 Task: Look for space in Kameoka, Japan from 22nd June, 2023 to 30th June, 2023 for 2 adults in price range Rs.7000 to Rs.15000. Place can be entire place with 1  bedroom having 1 bed and 1 bathroom. Property type can be house, flat, guest house, hotel. Booking option can be shelf check-in. Required host language is English.
Action: Mouse moved to (500, 117)
Screenshot: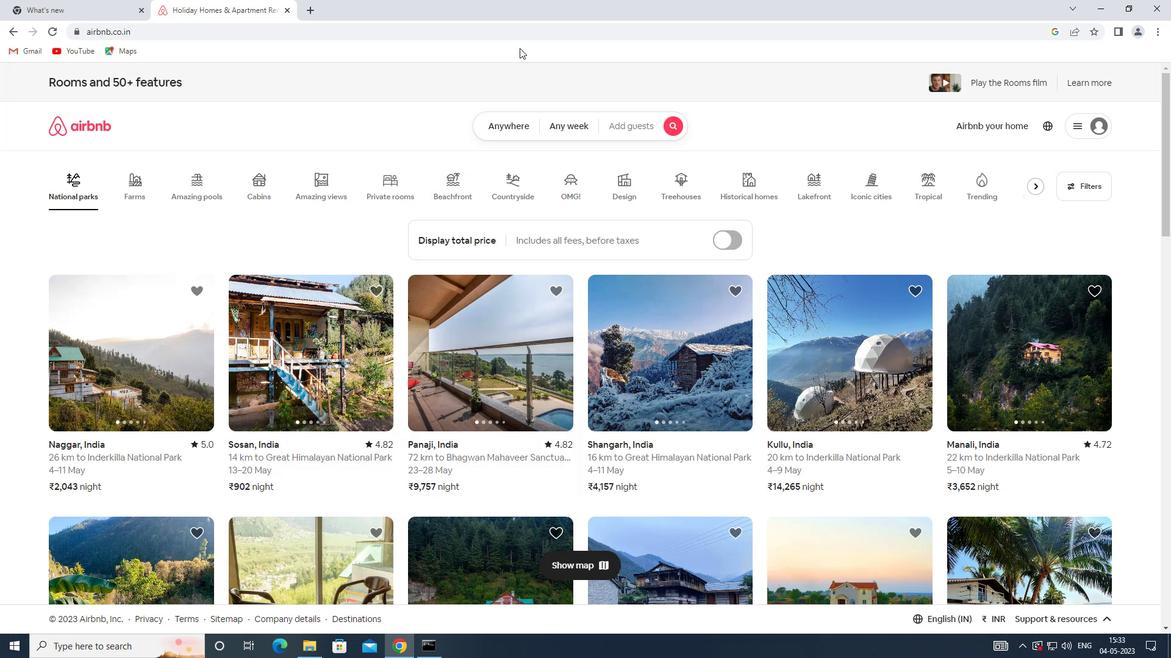 
Action: Mouse pressed left at (500, 117)
Screenshot: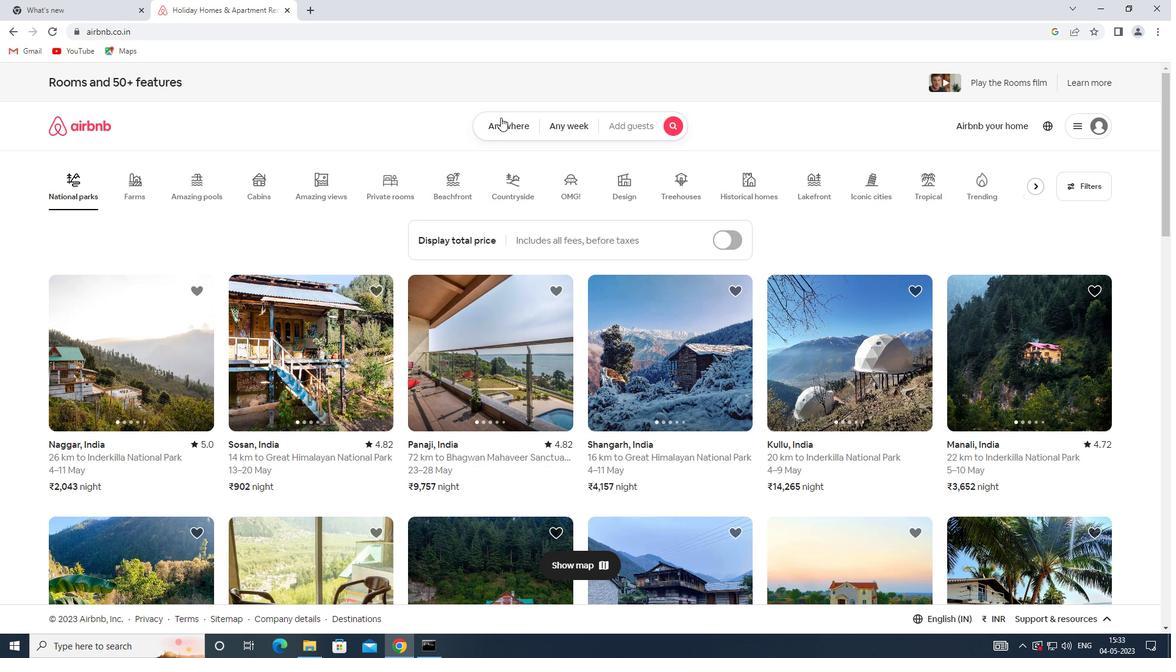 
Action: Mouse moved to (399, 176)
Screenshot: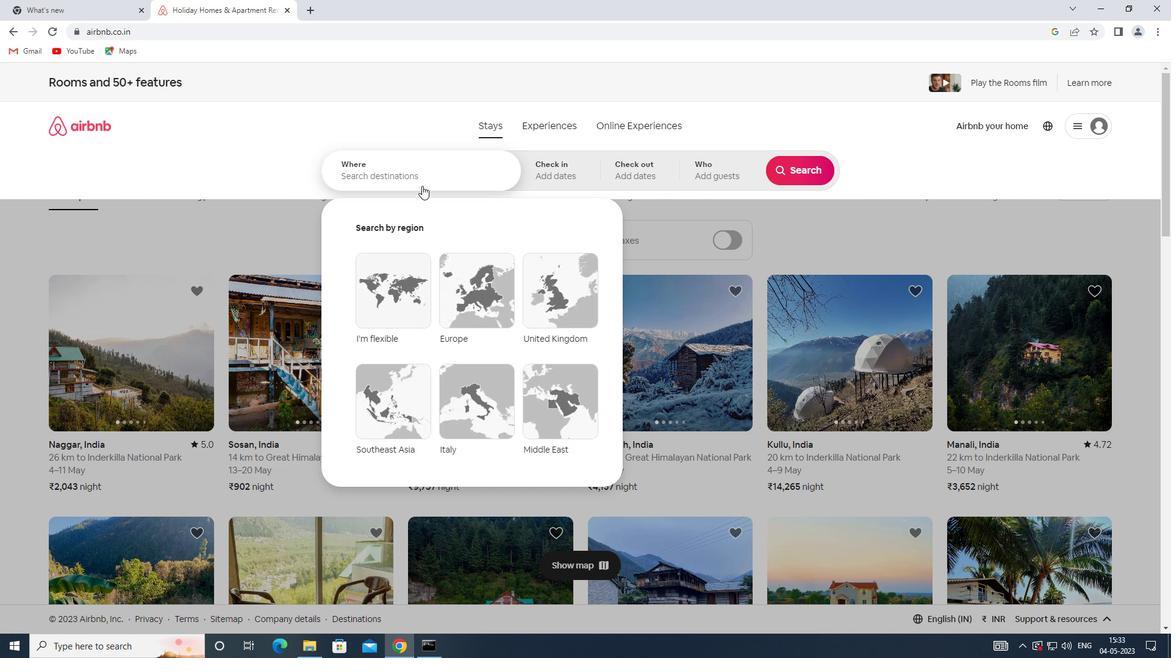 
Action: Mouse pressed left at (399, 176)
Screenshot: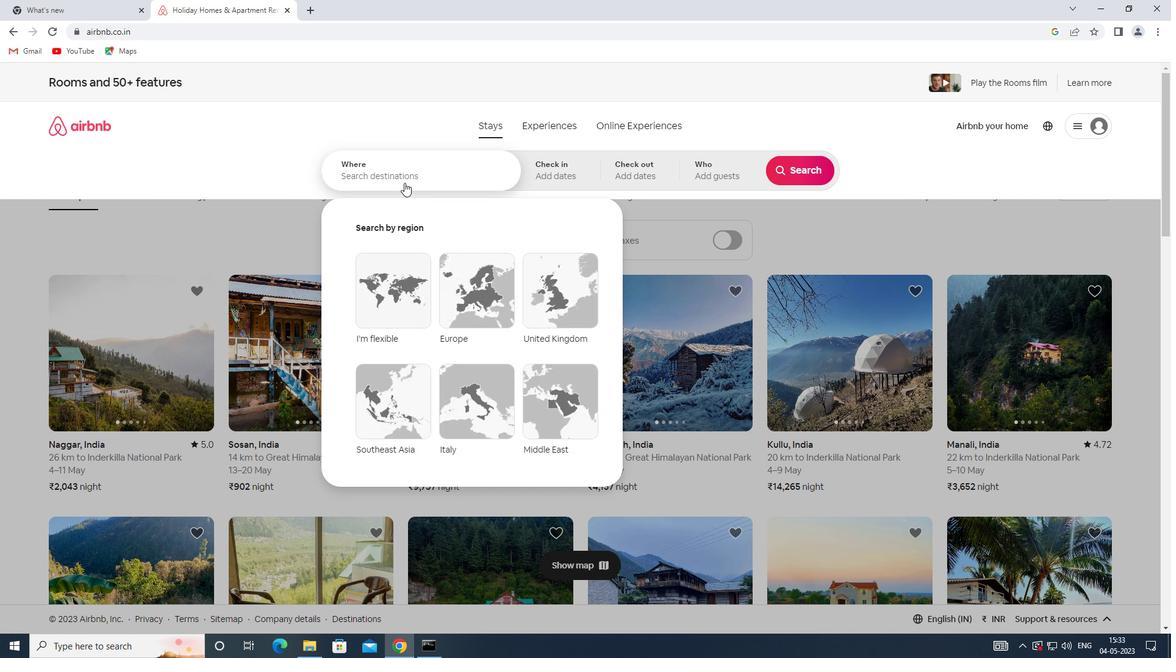 
Action: Key pressed <Key.shift>KAMEOKA,<Key.shift><Key.shift><Key.shift><Key.shift><Key.shift><Key.shift>JAPAN
Screenshot: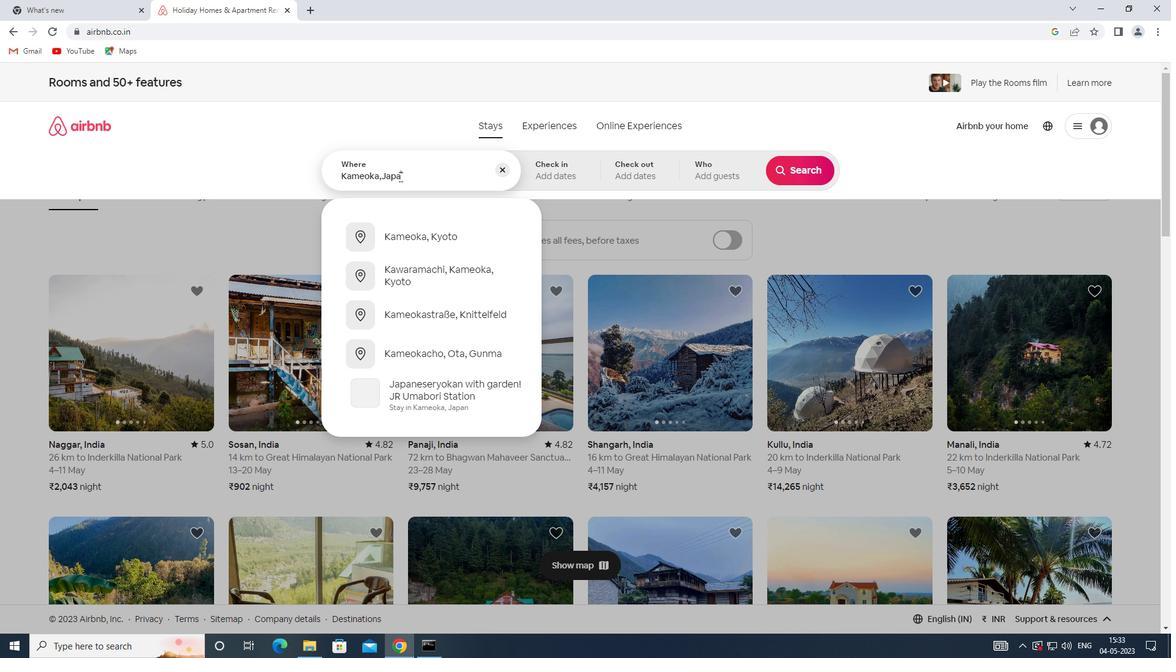 
Action: Mouse moved to (561, 186)
Screenshot: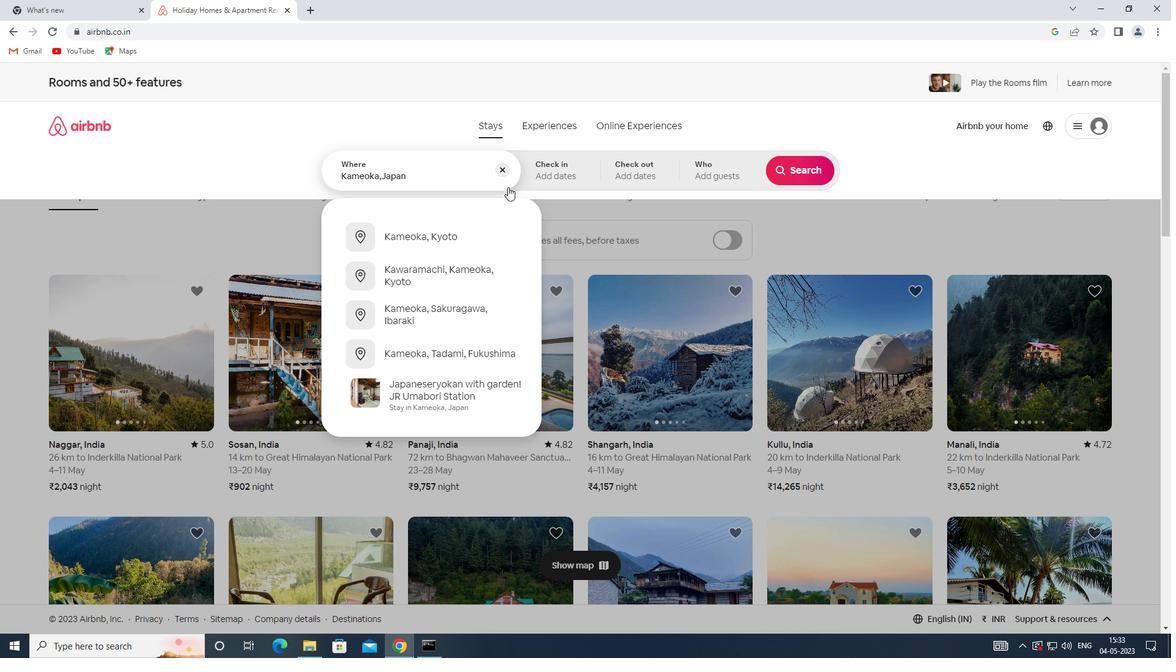 
Action: Mouse pressed left at (561, 186)
Screenshot: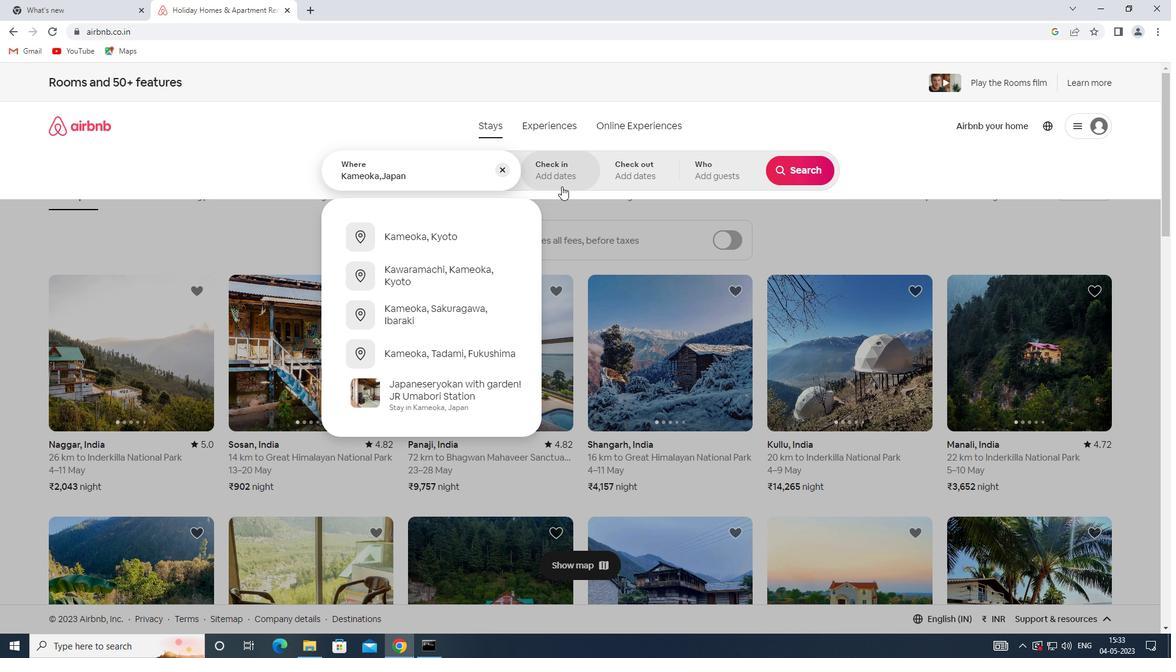 
Action: Mouse moved to (730, 403)
Screenshot: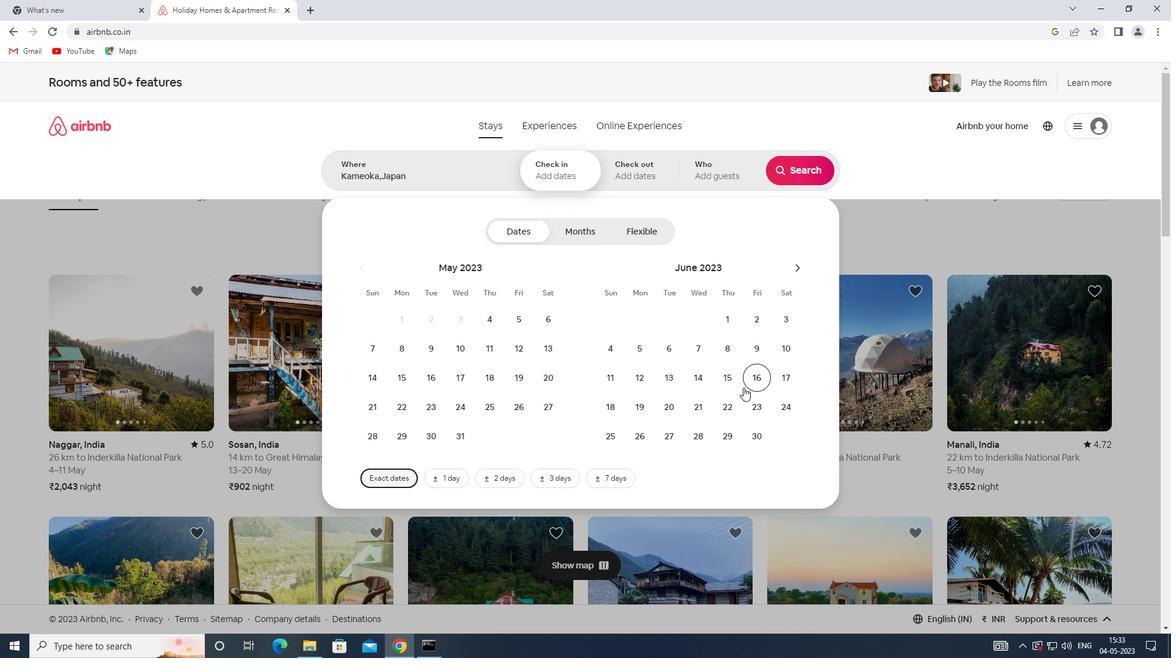 
Action: Mouse pressed left at (730, 403)
Screenshot: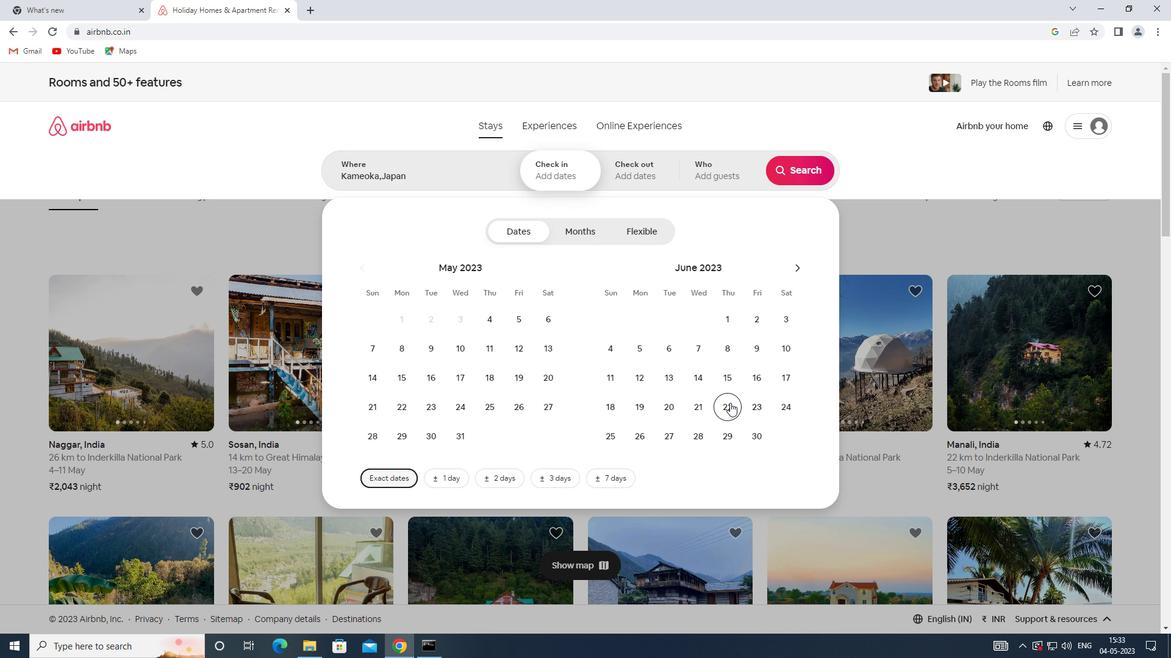 
Action: Mouse moved to (763, 433)
Screenshot: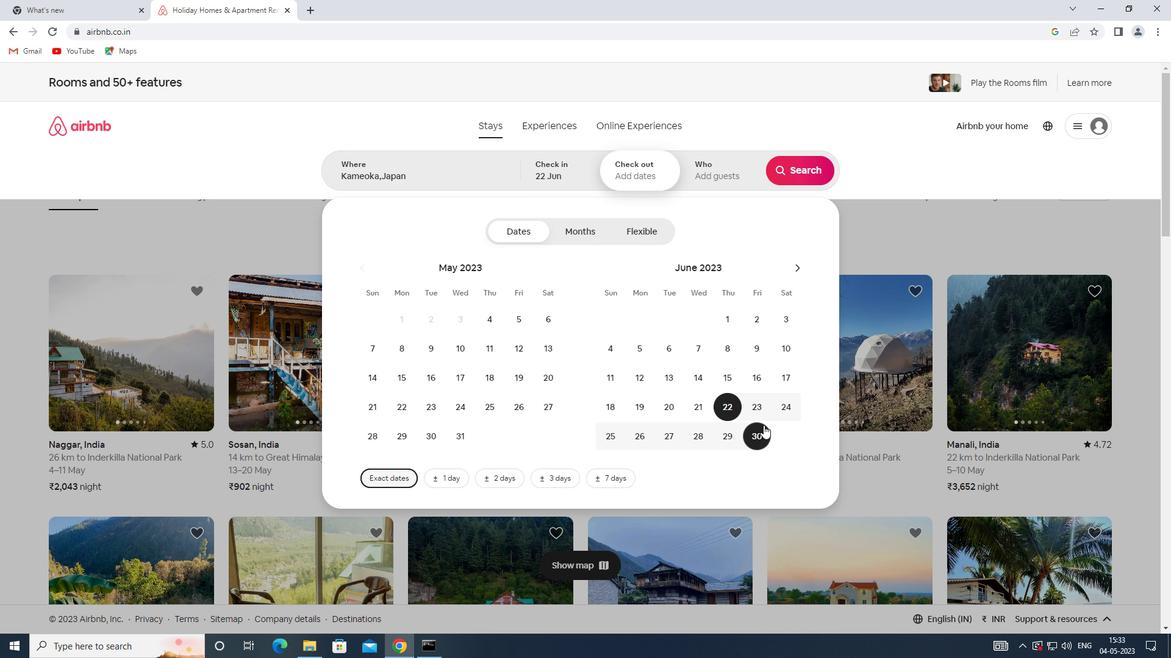 
Action: Mouse pressed left at (763, 433)
Screenshot: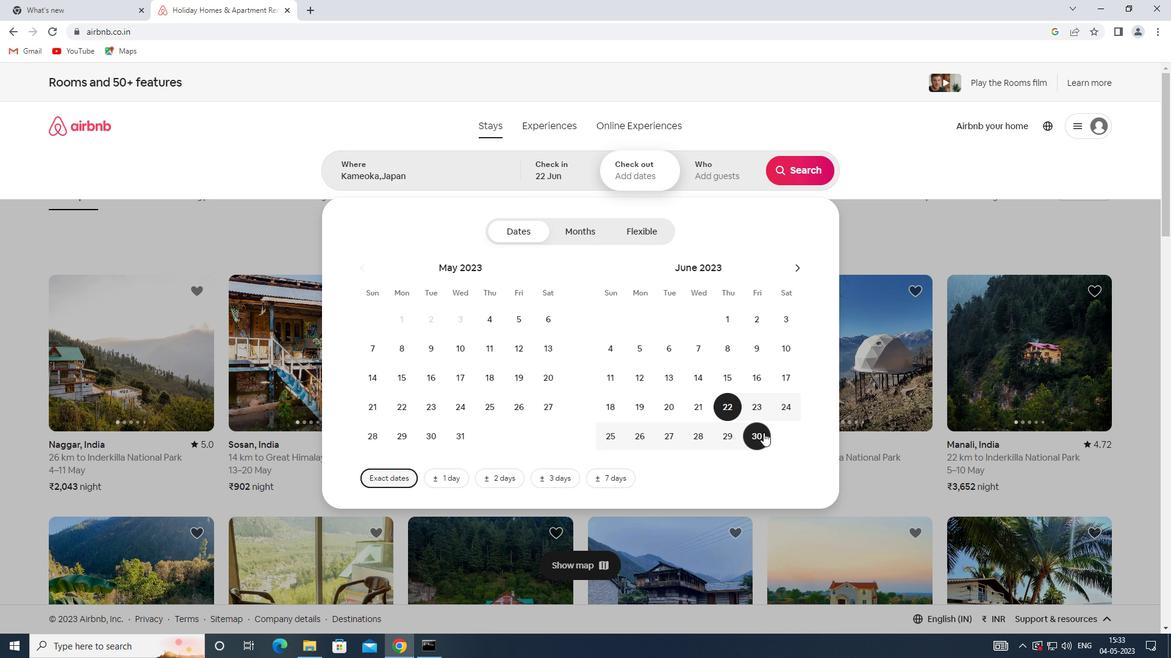 
Action: Mouse moved to (704, 160)
Screenshot: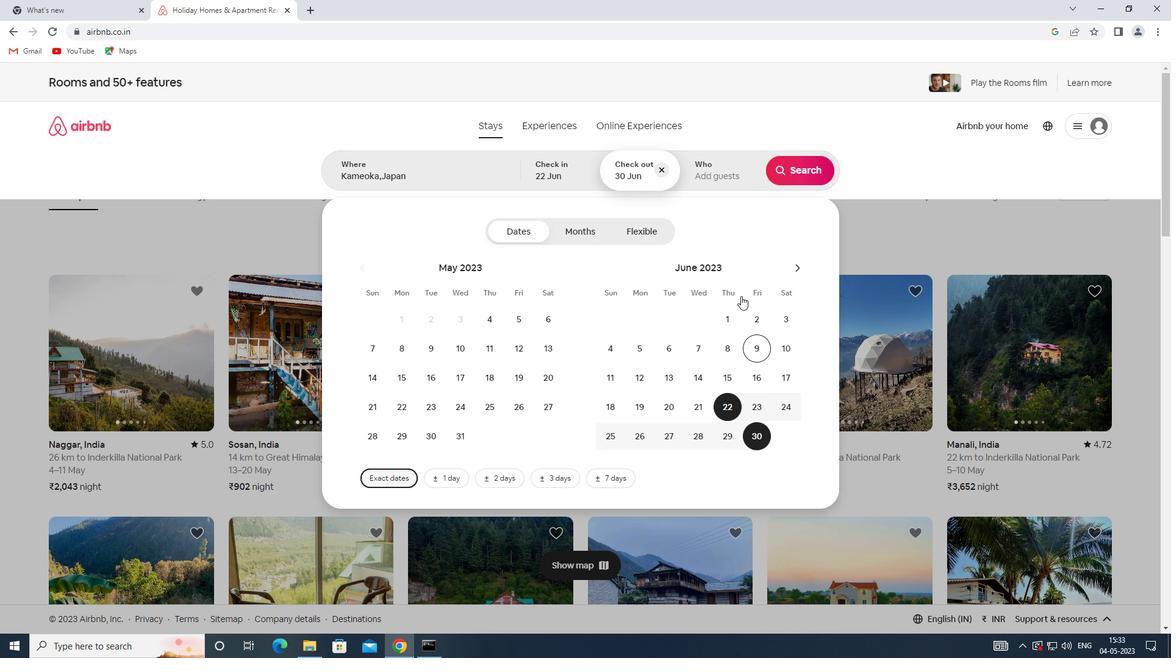 
Action: Mouse pressed left at (704, 160)
Screenshot: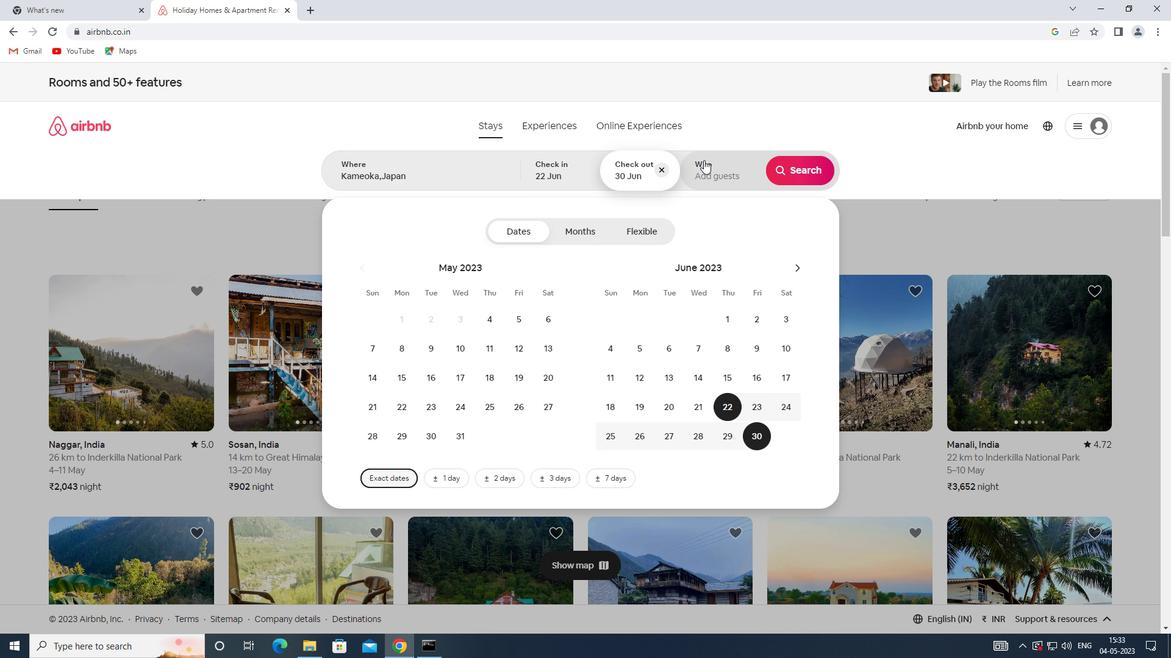 
Action: Mouse moved to (804, 243)
Screenshot: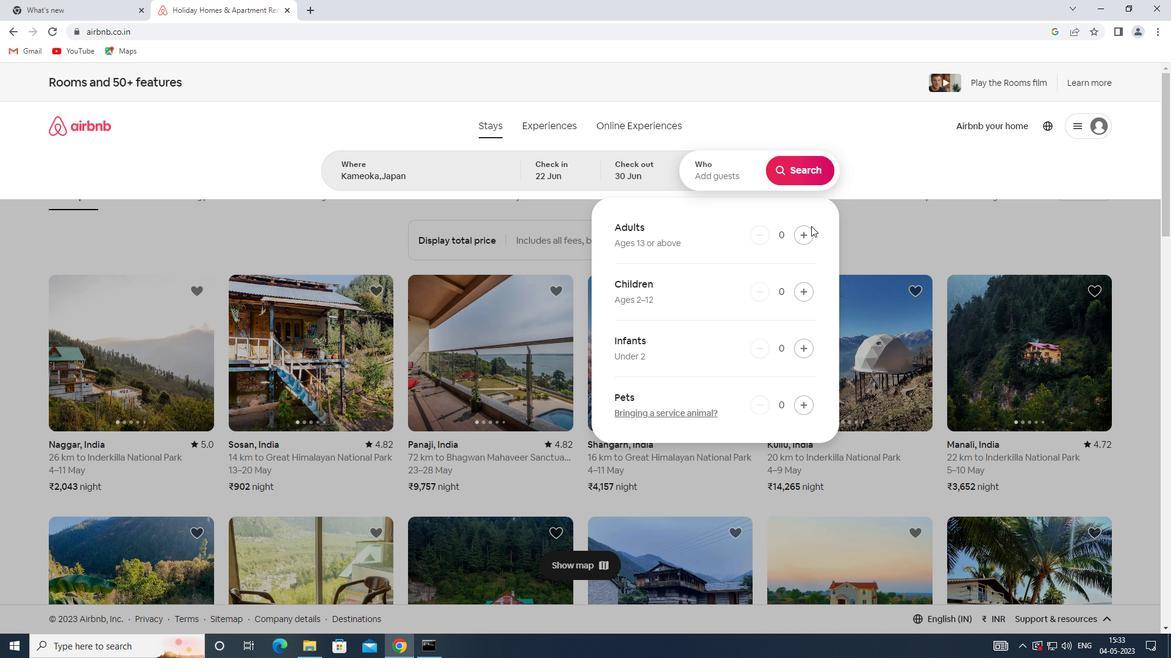 
Action: Mouse pressed left at (804, 243)
Screenshot: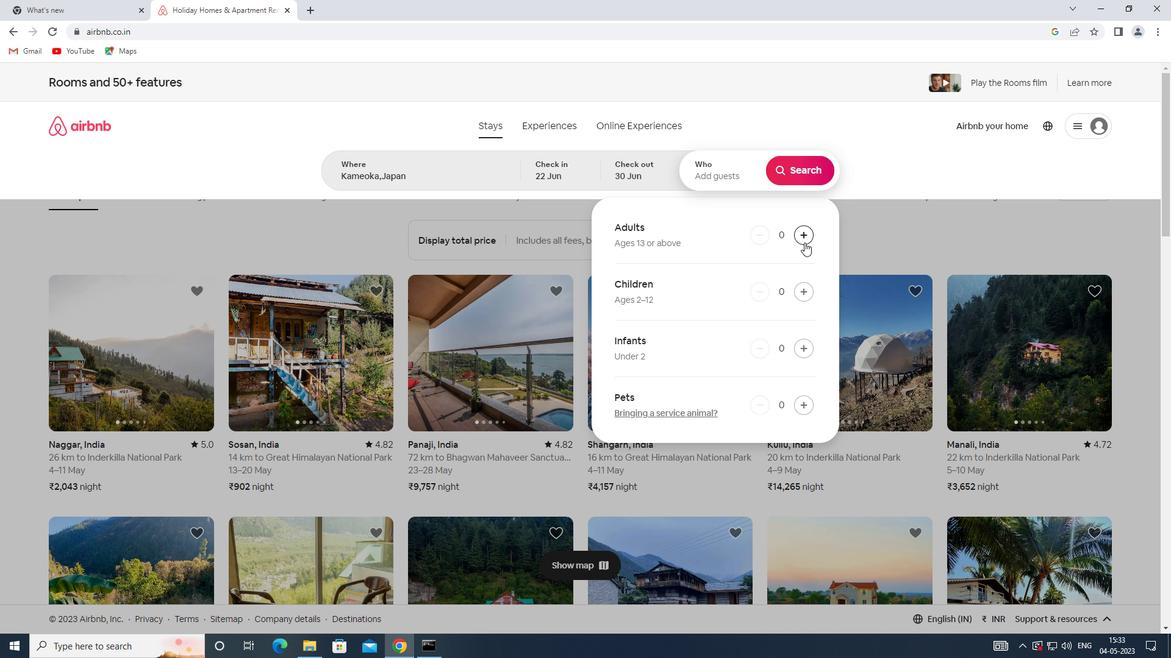 
Action: Mouse pressed left at (804, 243)
Screenshot: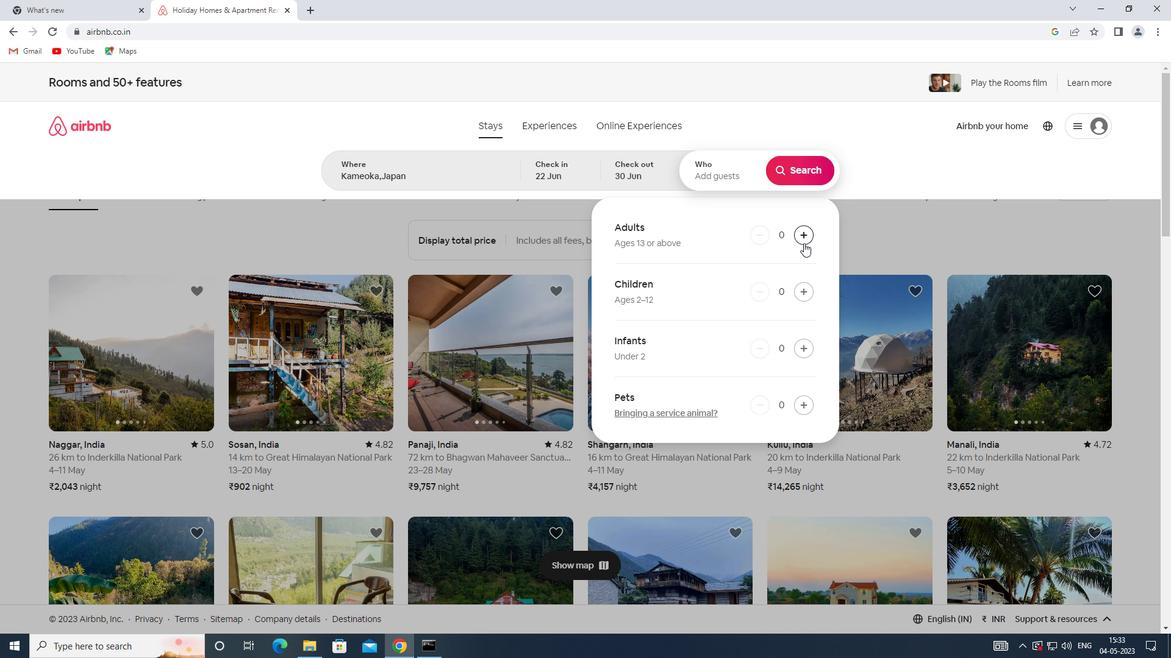 
Action: Mouse moved to (795, 167)
Screenshot: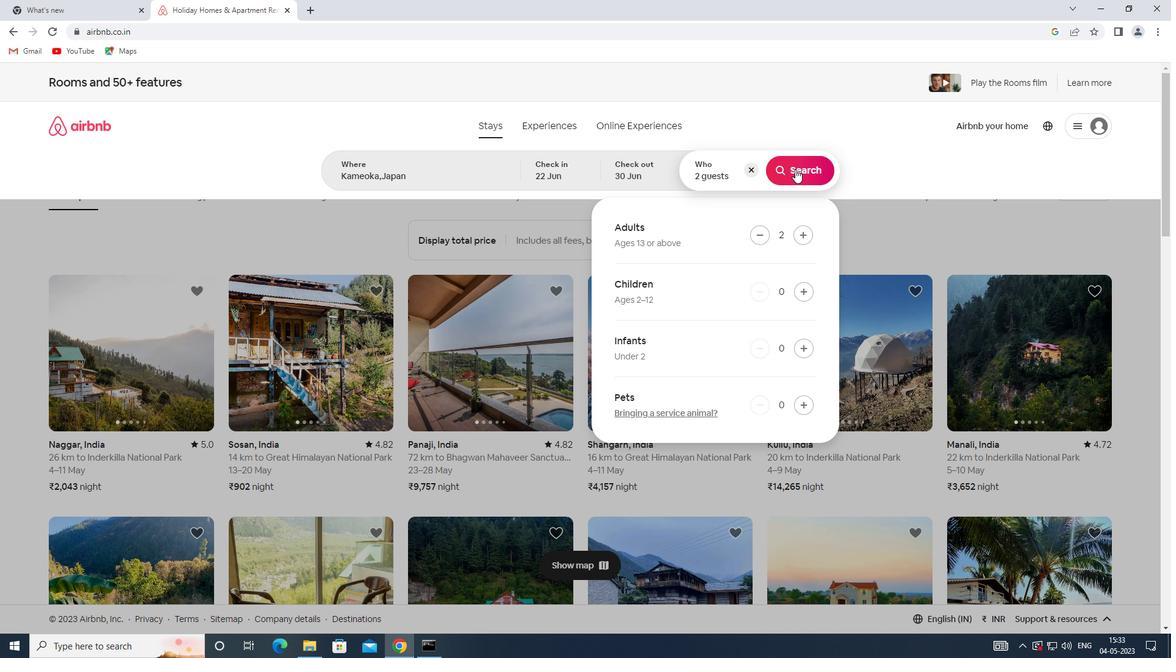 
Action: Mouse pressed left at (795, 167)
Screenshot: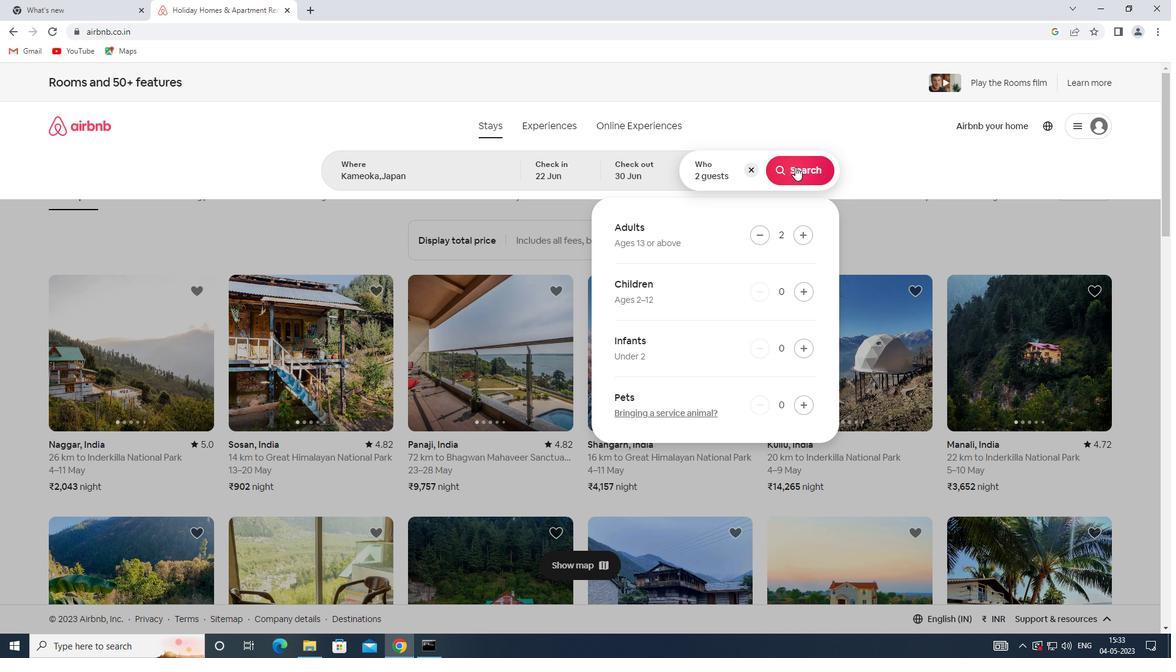
Action: Mouse moved to (1104, 136)
Screenshot: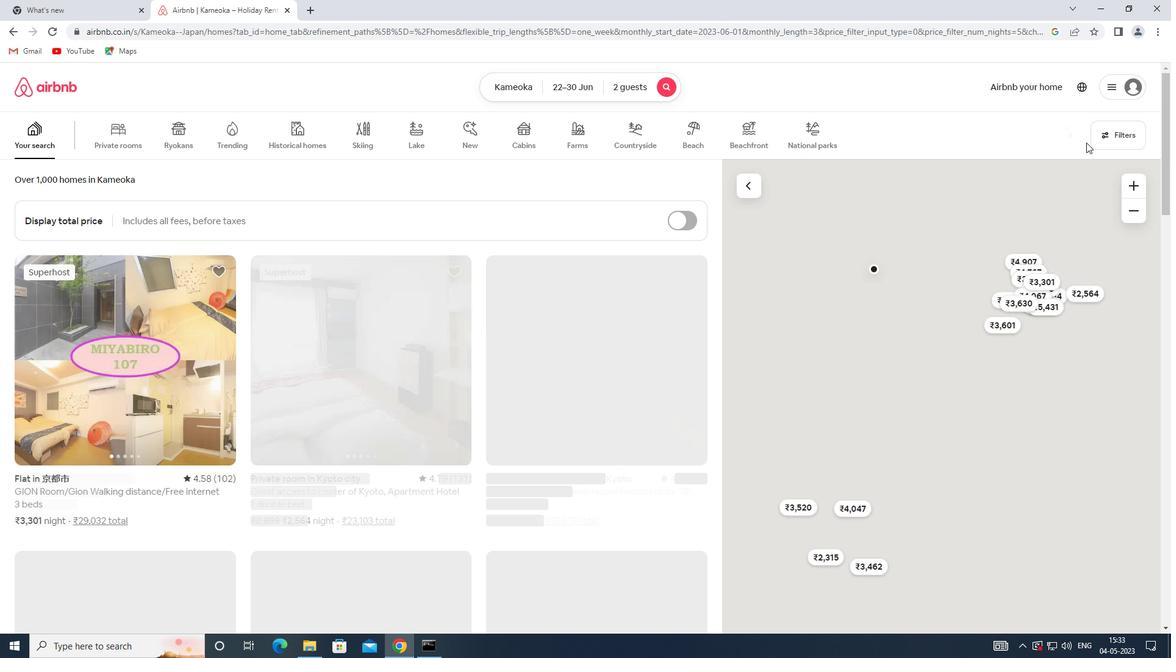 
Action: Mouse pressed left at (1104, 136)
Screenshot: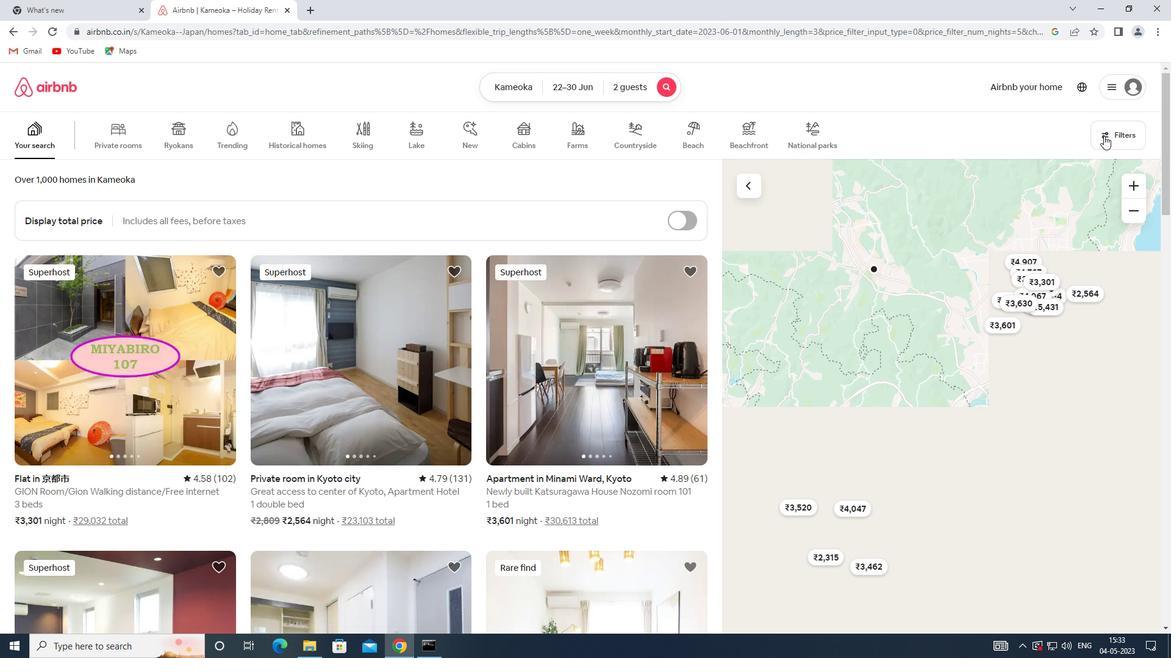 
Action: Mouse moved to (425, 291)
Screenshot: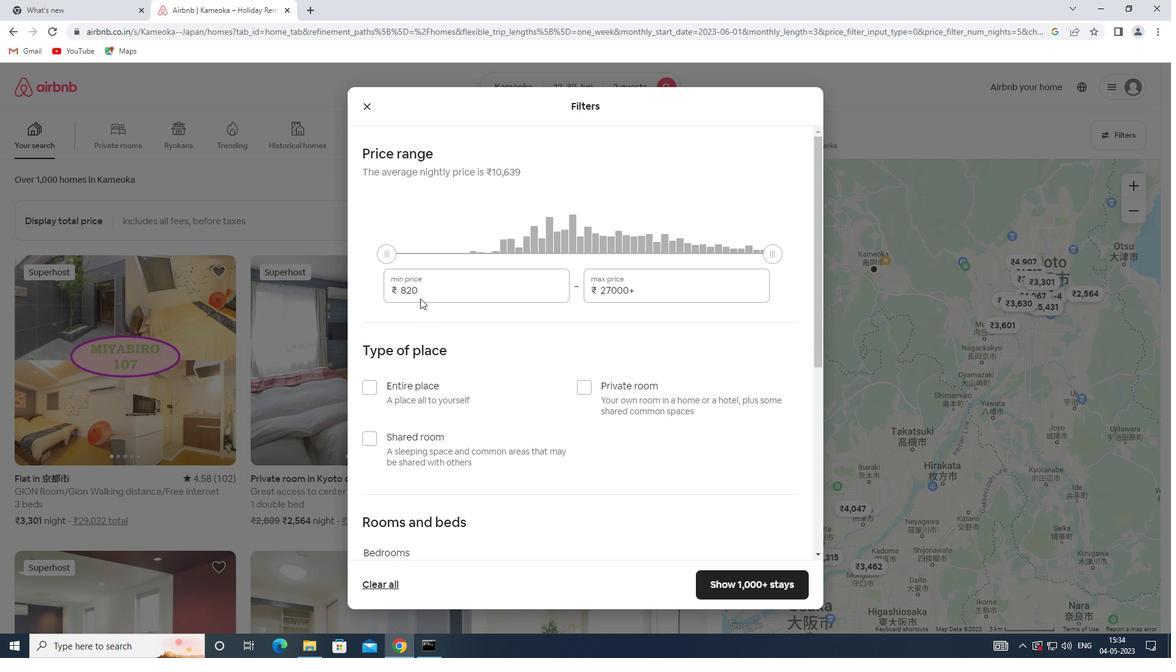 
Action: Mouse pressed left at (425, 291)
Screenshot: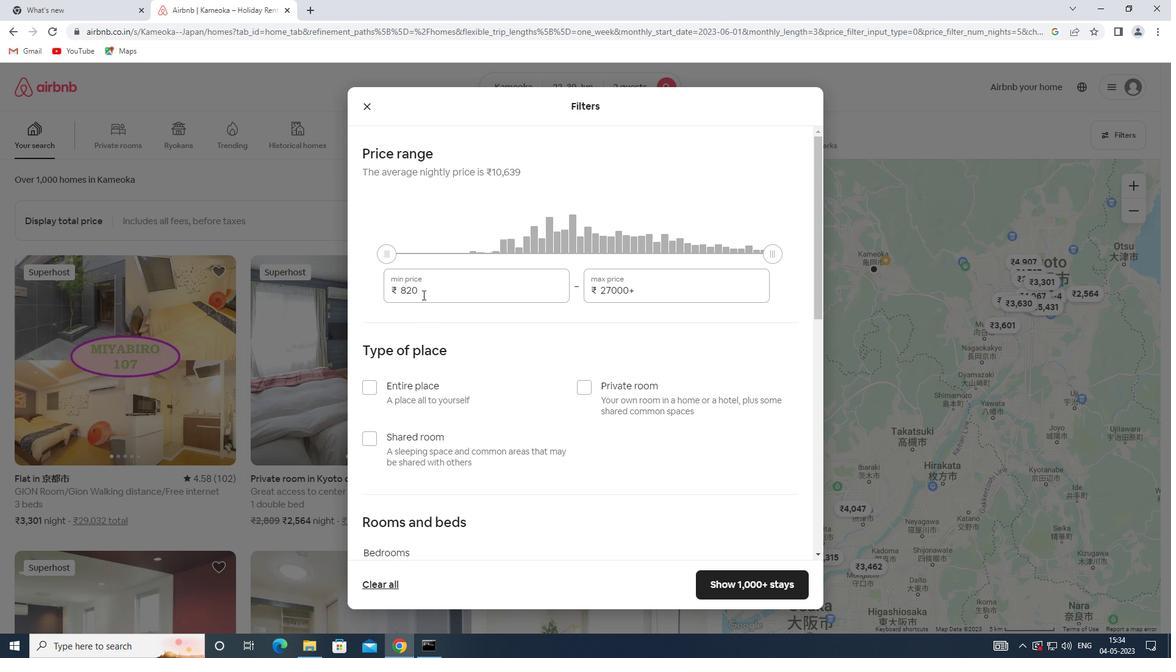 
Action: Mouse moved to (387, 290)
Screenshot: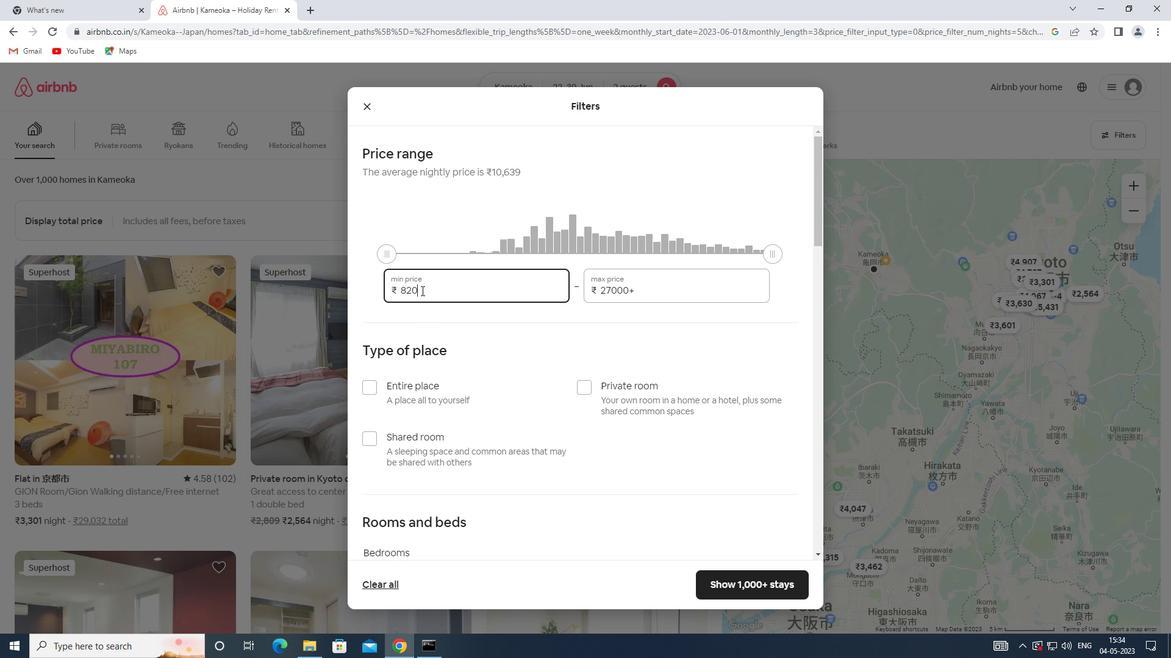 
Action: Key pressed 7000
Screenshot: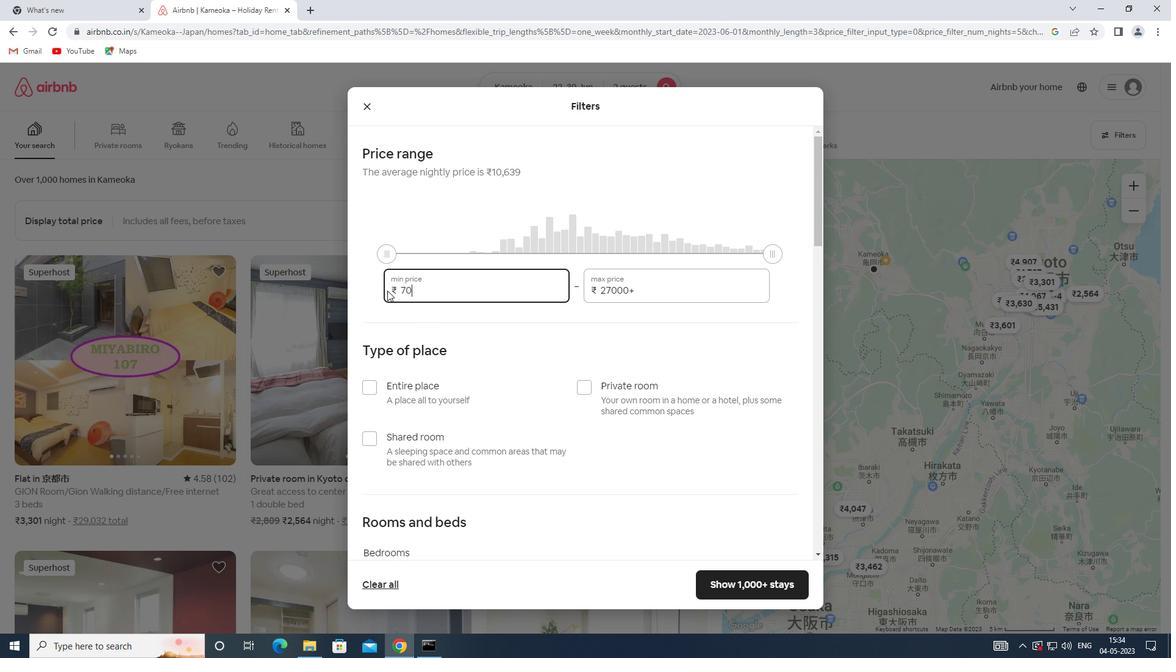 
Action: Mouse moved to (653, 292)
Screenshot: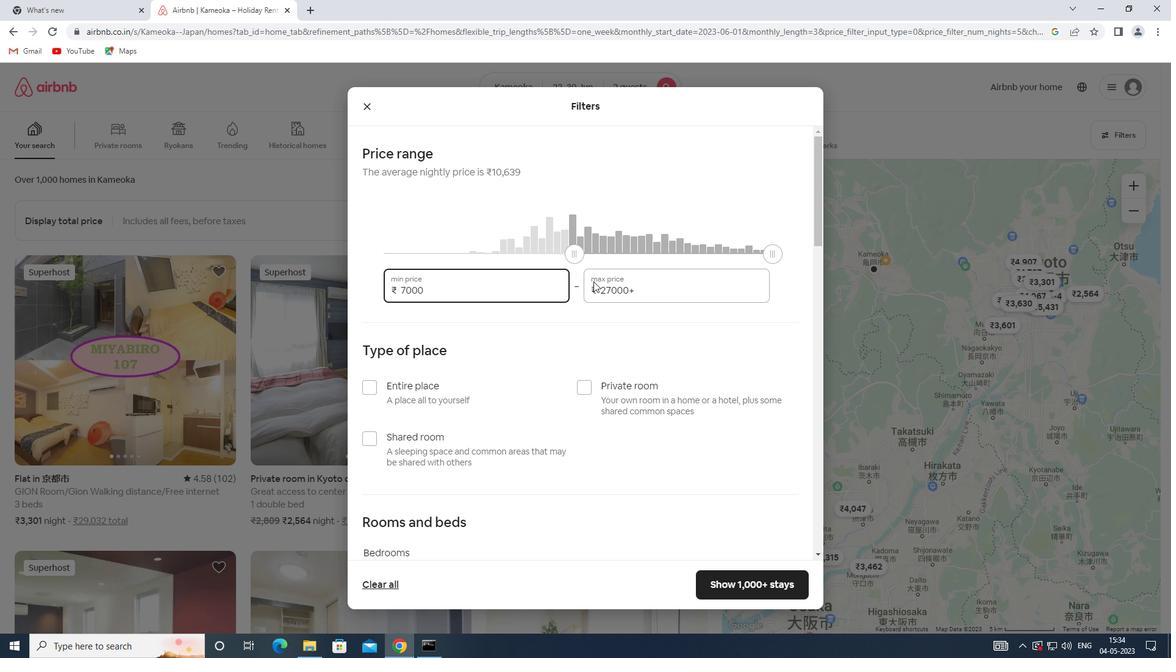 
Action: Mouse pressed left at (653, 292)
Screenshot: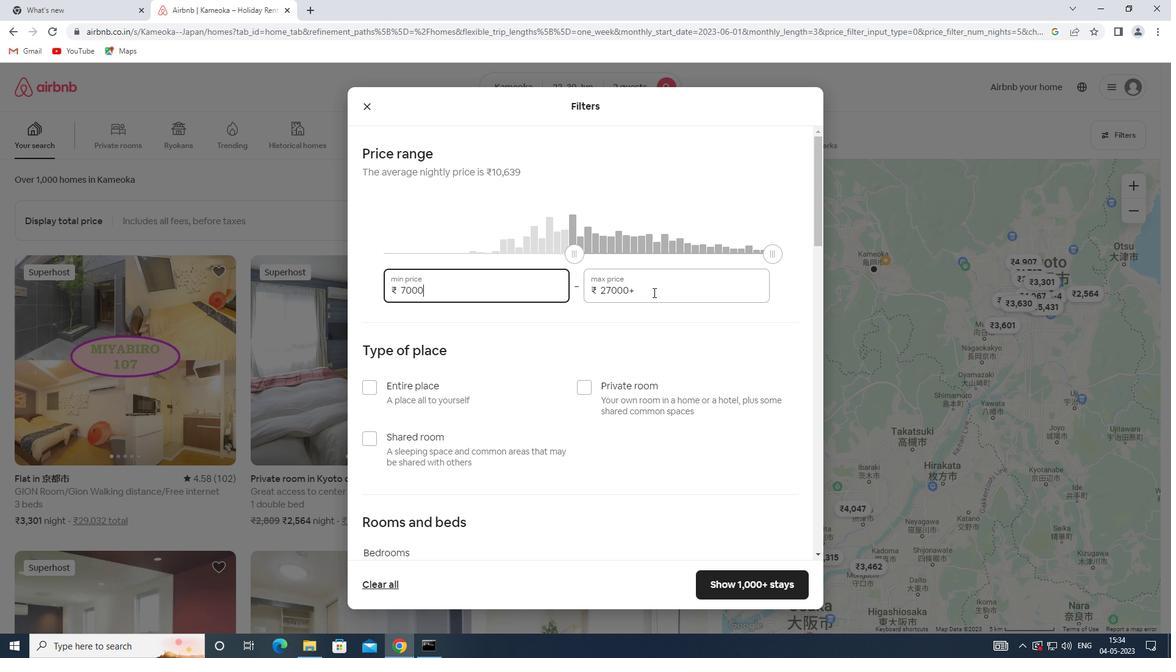 
Action: Mouse moved to (538, 296)
Screenshot: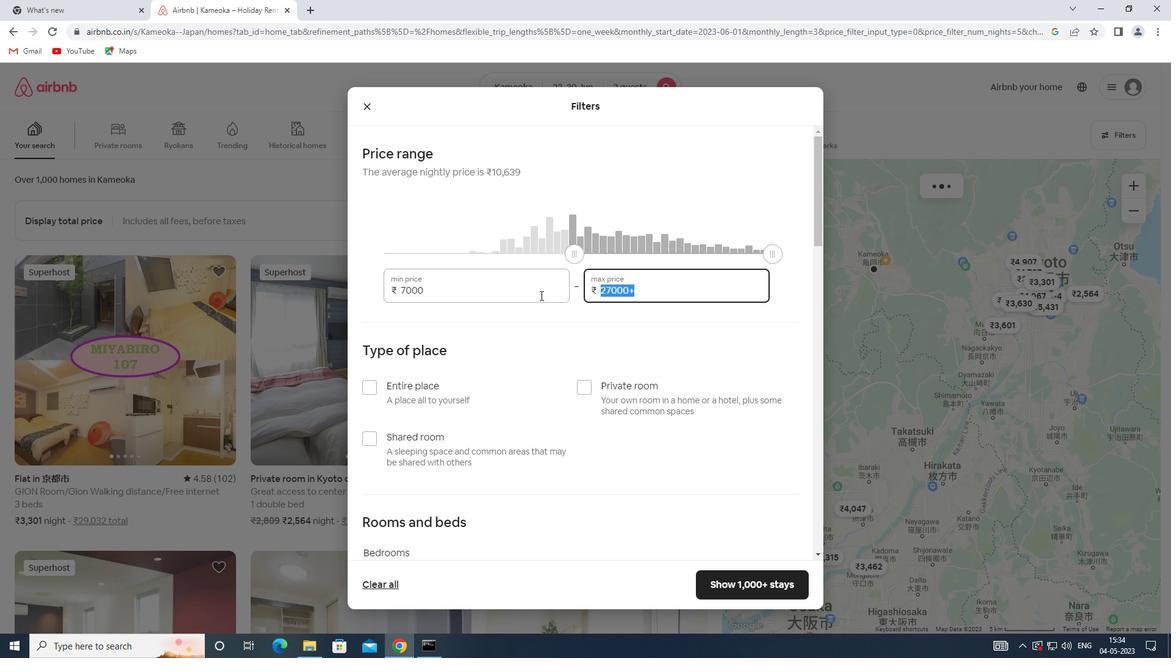 
Action: Key pressed 15000
Screenshot: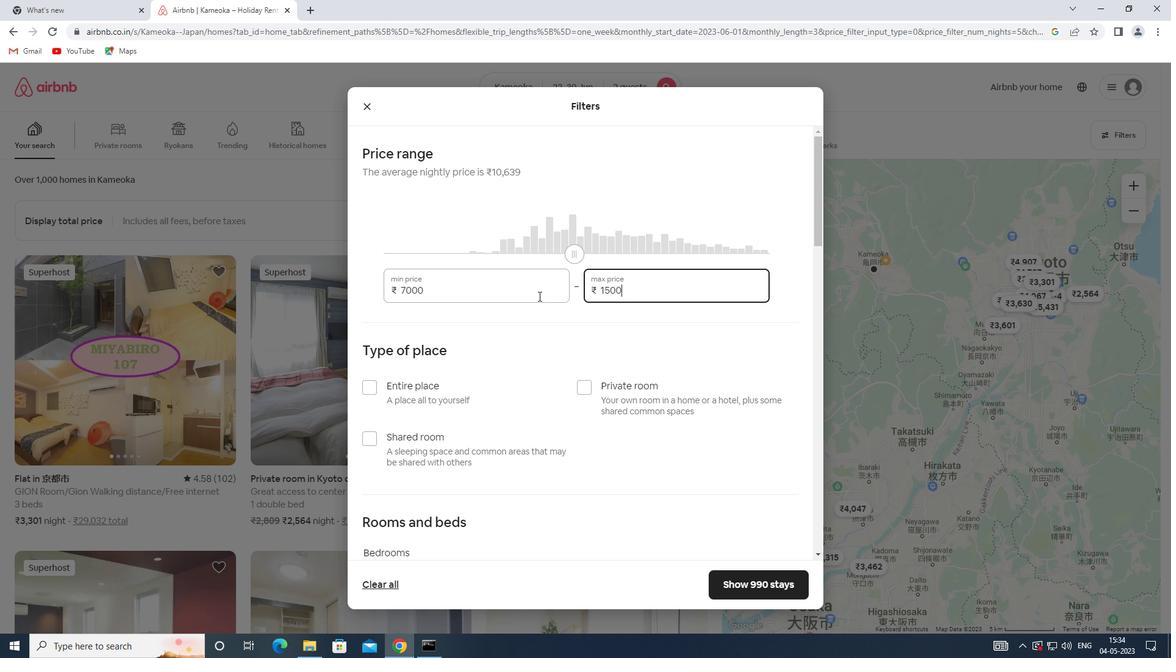 
Action: Mouse moved to (543, 305)
Screenshot: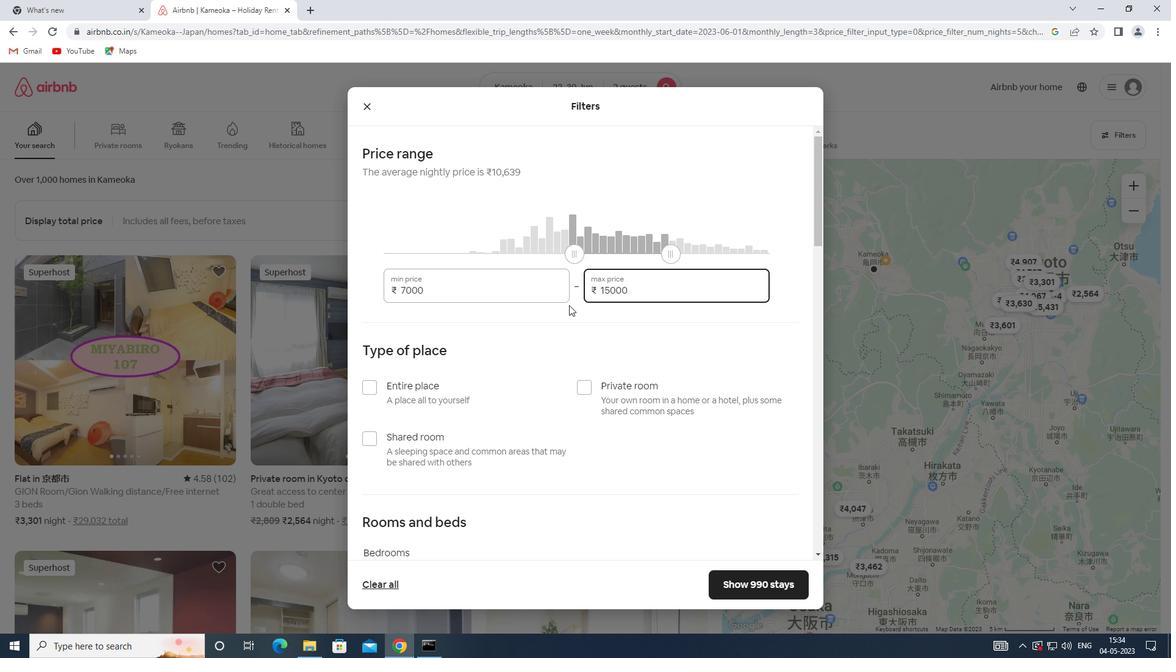 
Action: Mouse scrolled (543, 305) with delta (0, 0)
Screenshot: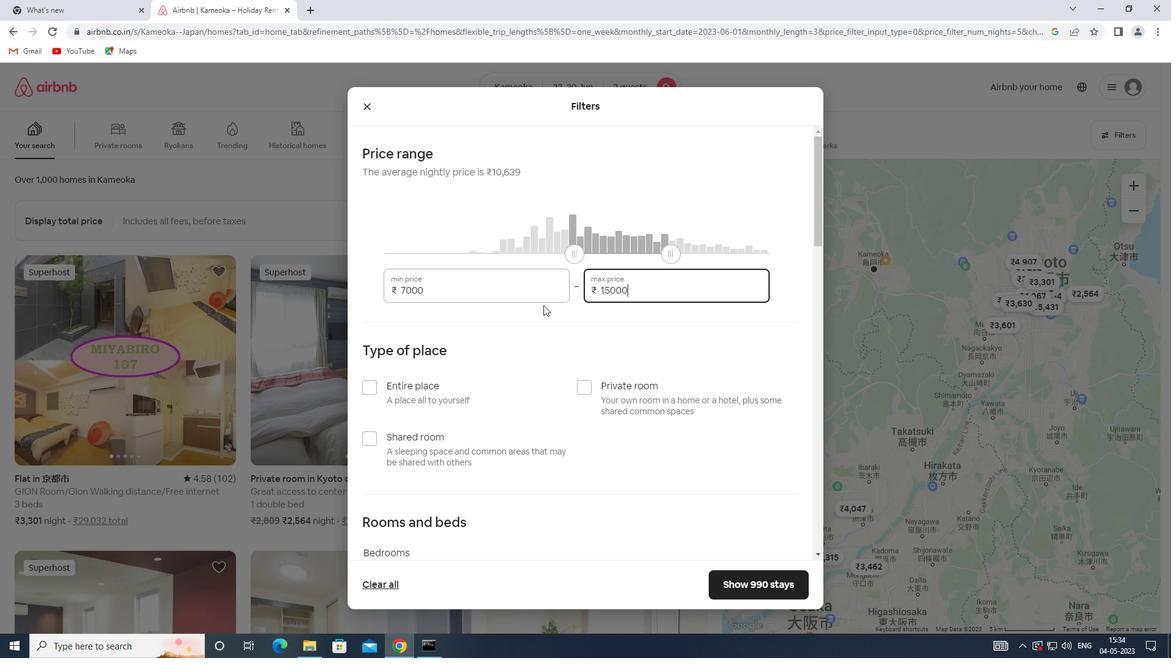 
Action: Mouse scrolled (543, 305) with delta (0, 0)
Screenshot: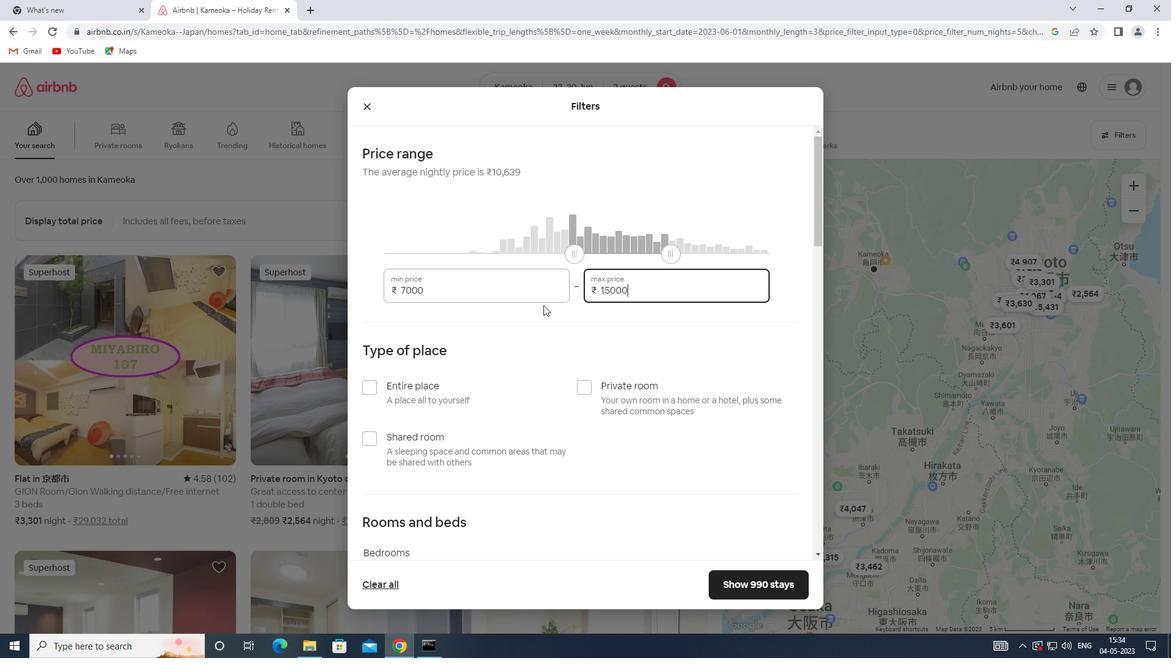 
Action: Mouse moved to (393, 266)
Screenshot: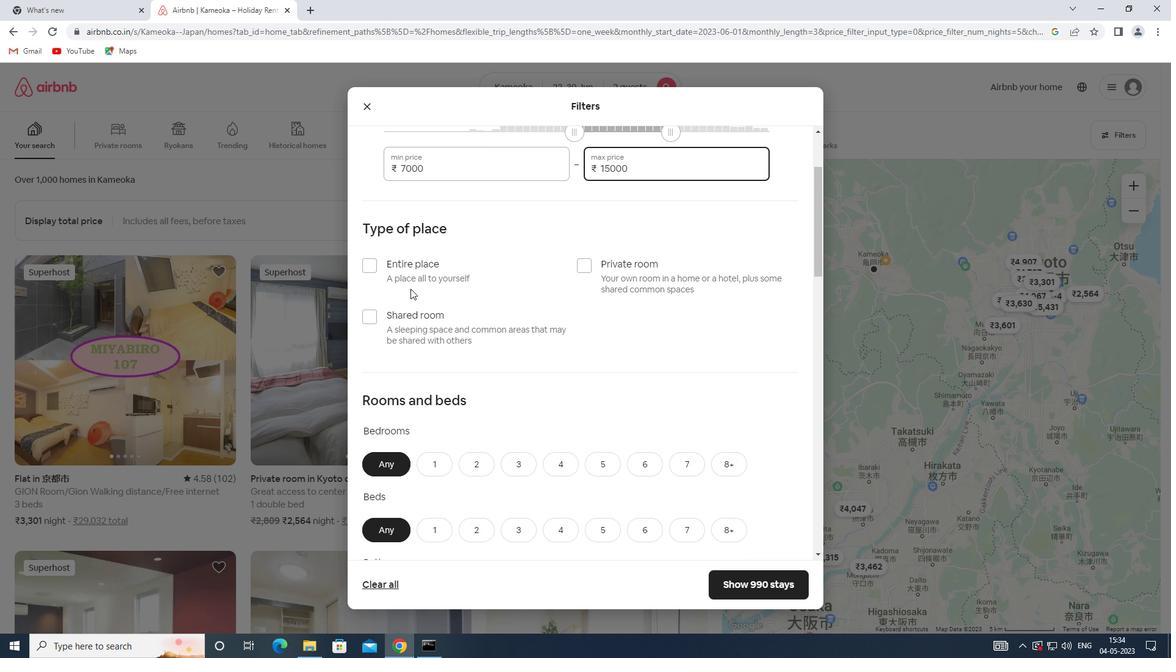 
Action: Mouse pressed left at (393, 266)
Screenshot: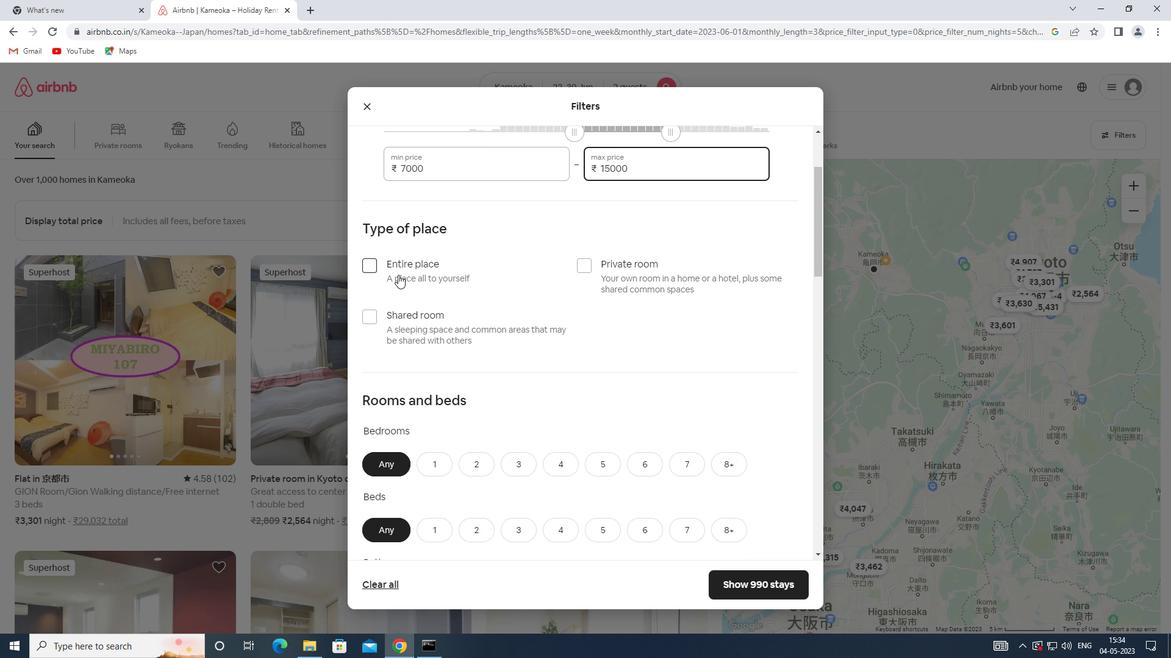 
Action: Mouse scrolled (393, 265) with delta (0, 0)
Screenshot: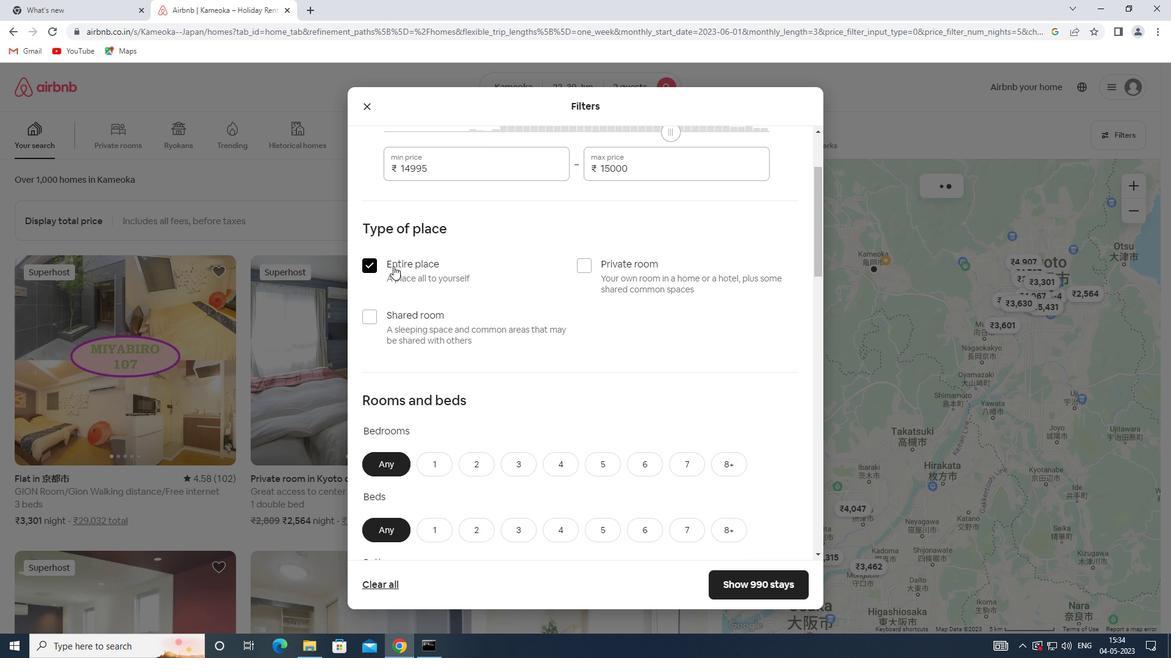 
Action: Mouse scrolled (393, 265) with delta (0, 0)
Screenshot: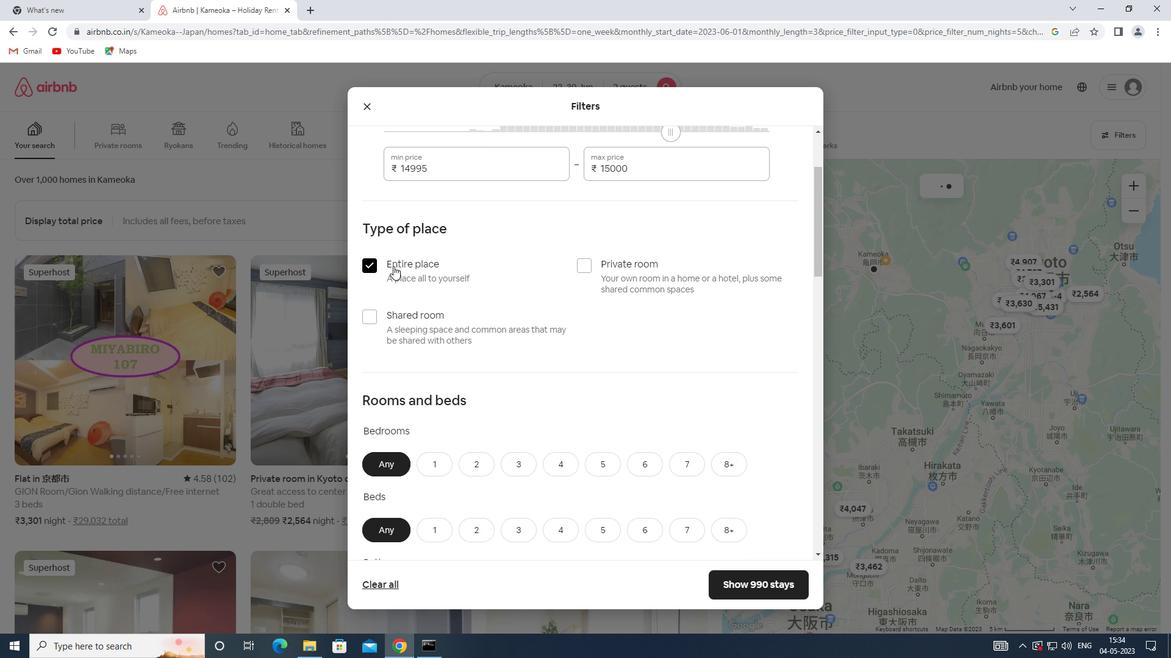 
Action: Mouse scrolled (393, 265) with delta (0, 0)
Screenshot: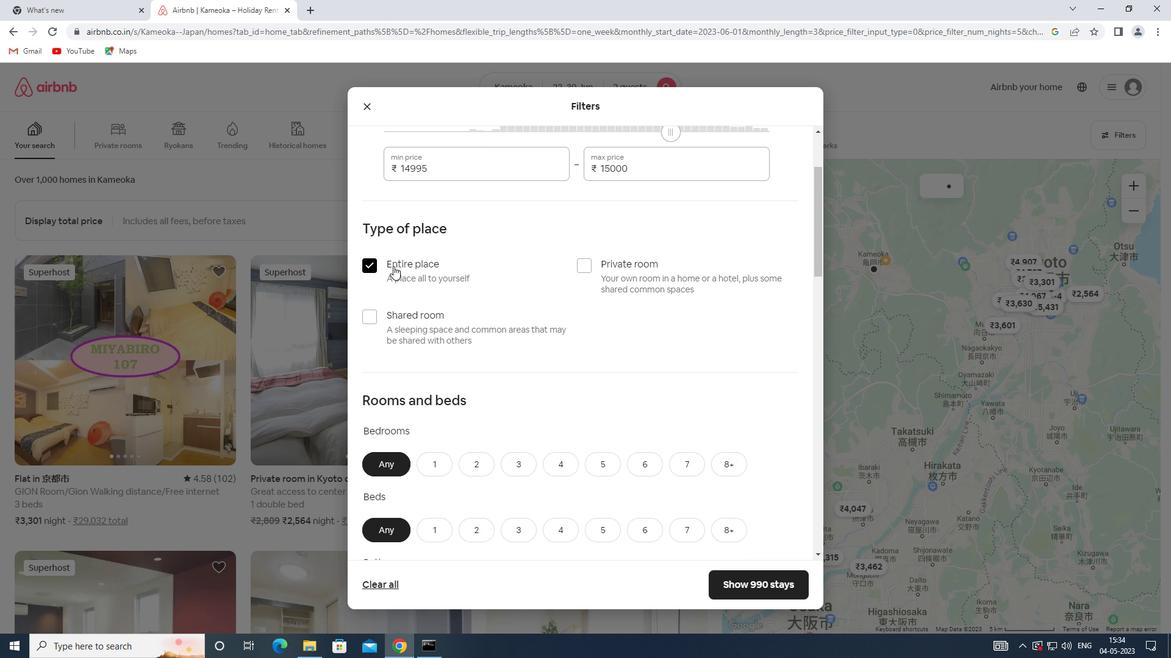 
Action: Mouse moved to (431, 276)
Screenshot: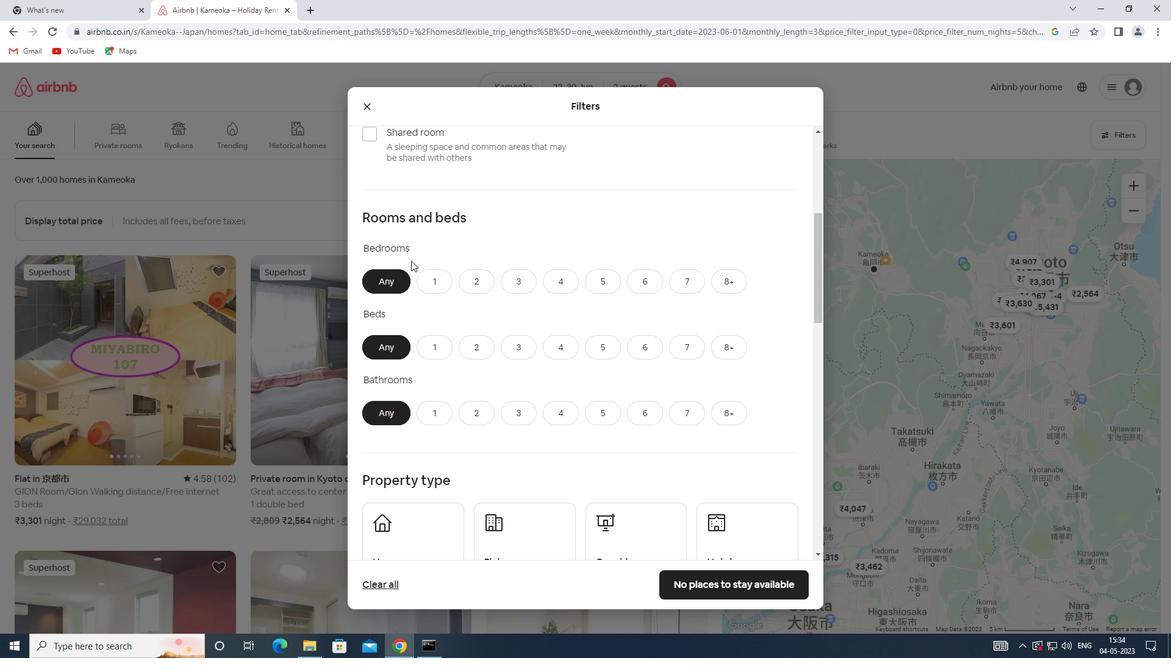 
Action: Mouse pressed left at (431, 276)
Screenshot: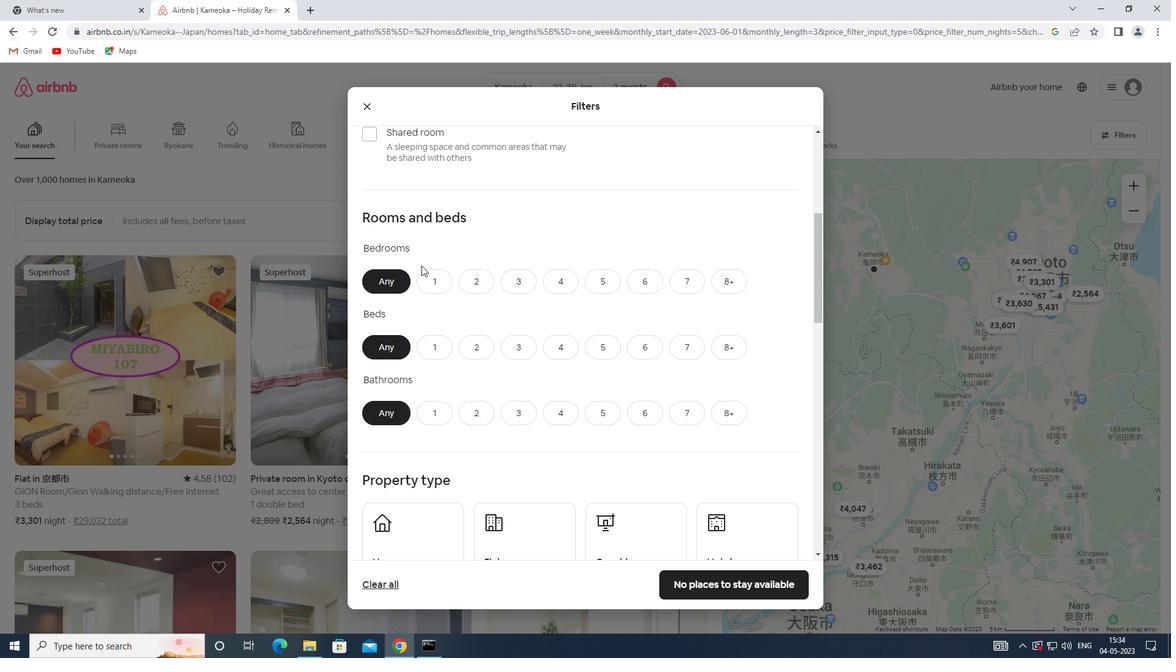 
Action: Mouse moved to (436, 341)
Screenshot: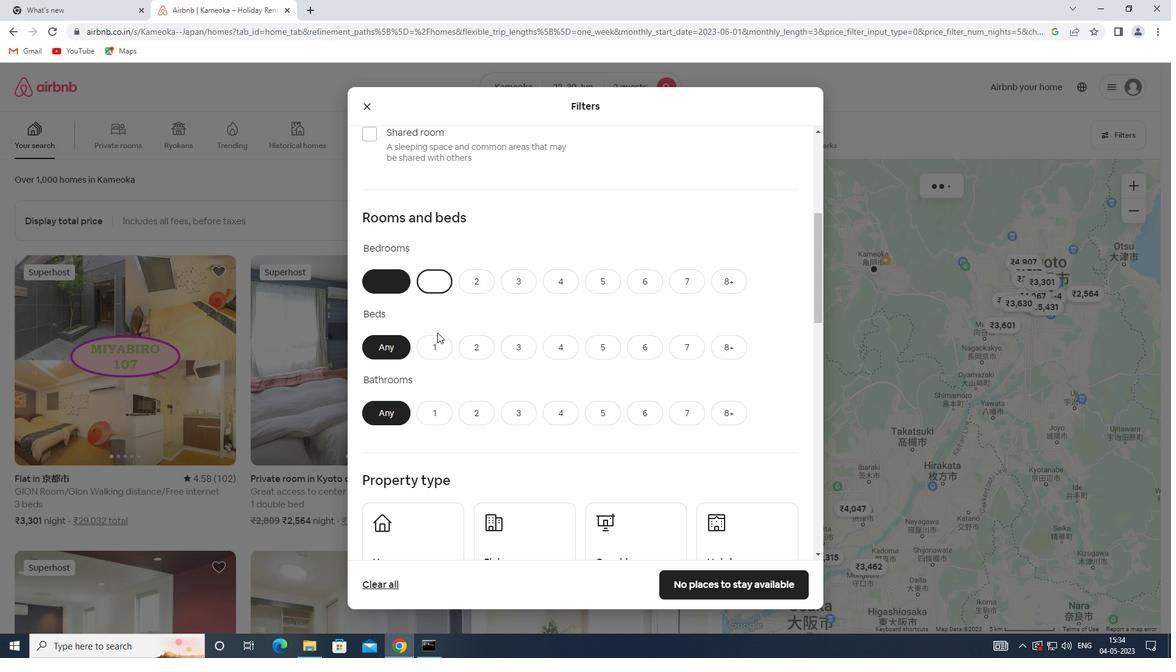 
Action: Mouse pressed left at (436, 341)
Screenshot: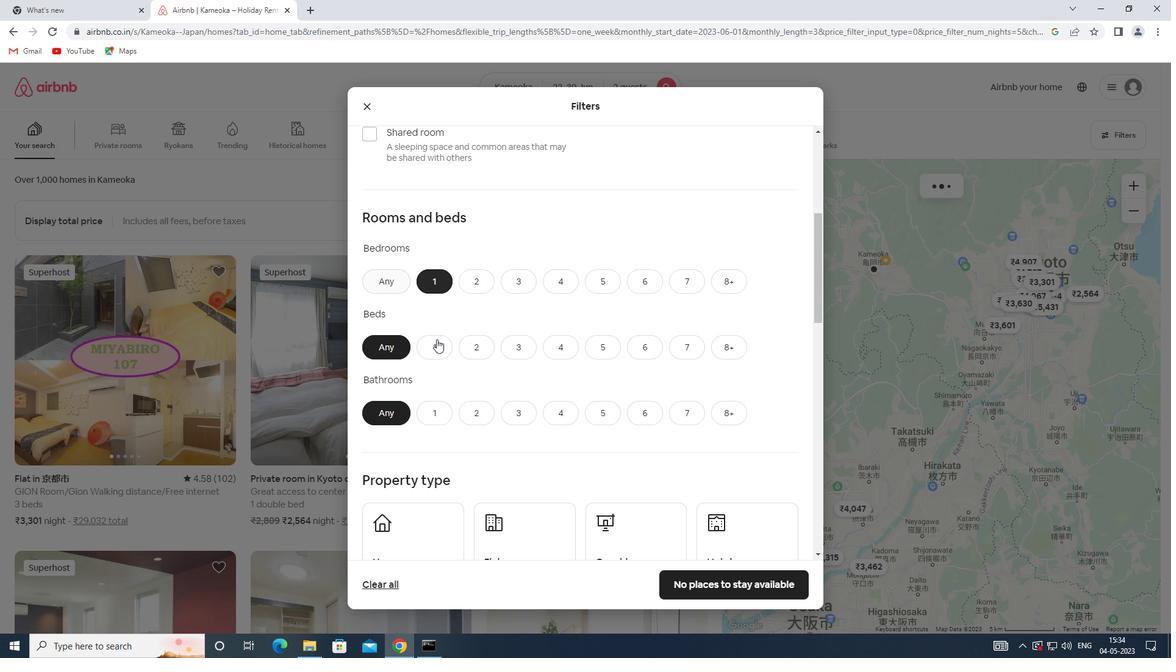 
Action: Mouse moved to (440, 413)
Screenshot: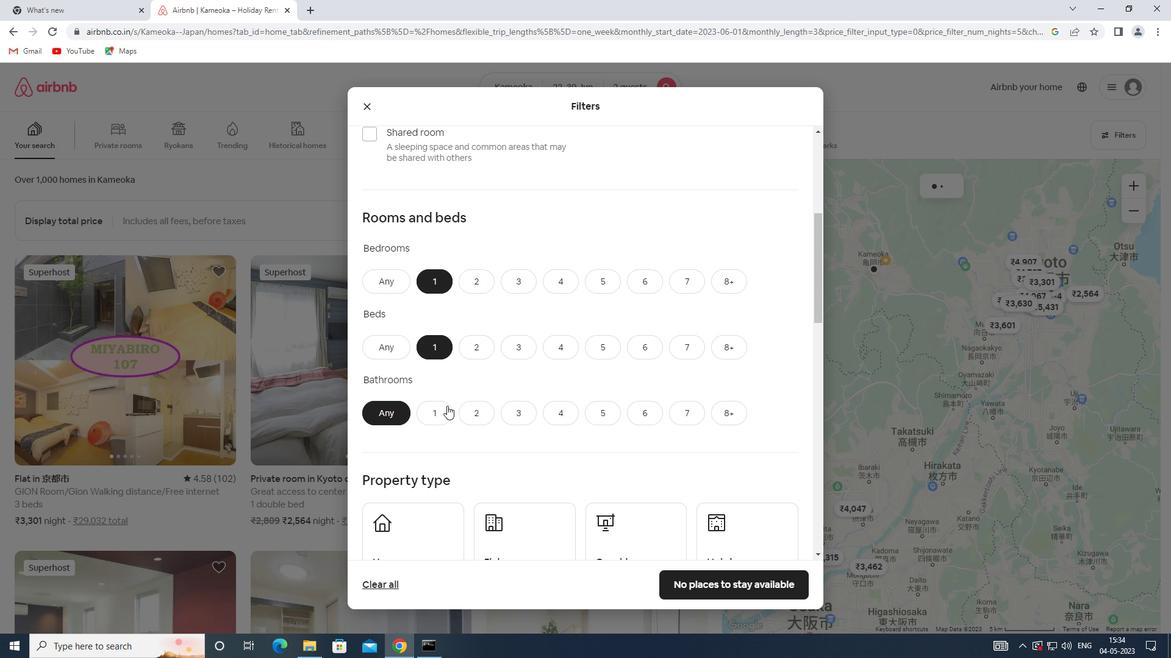 
Action: Mouse pressed left at (440, 413)
Screenshot: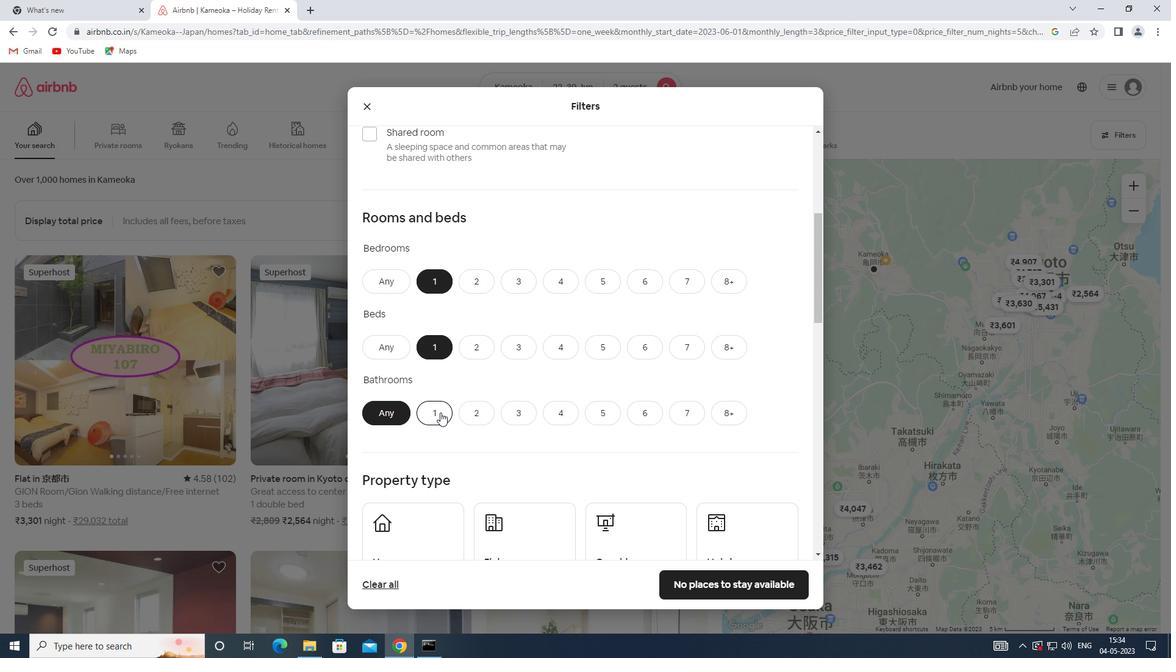 
Action: Mouse moved to (441, 408)
Screenshot: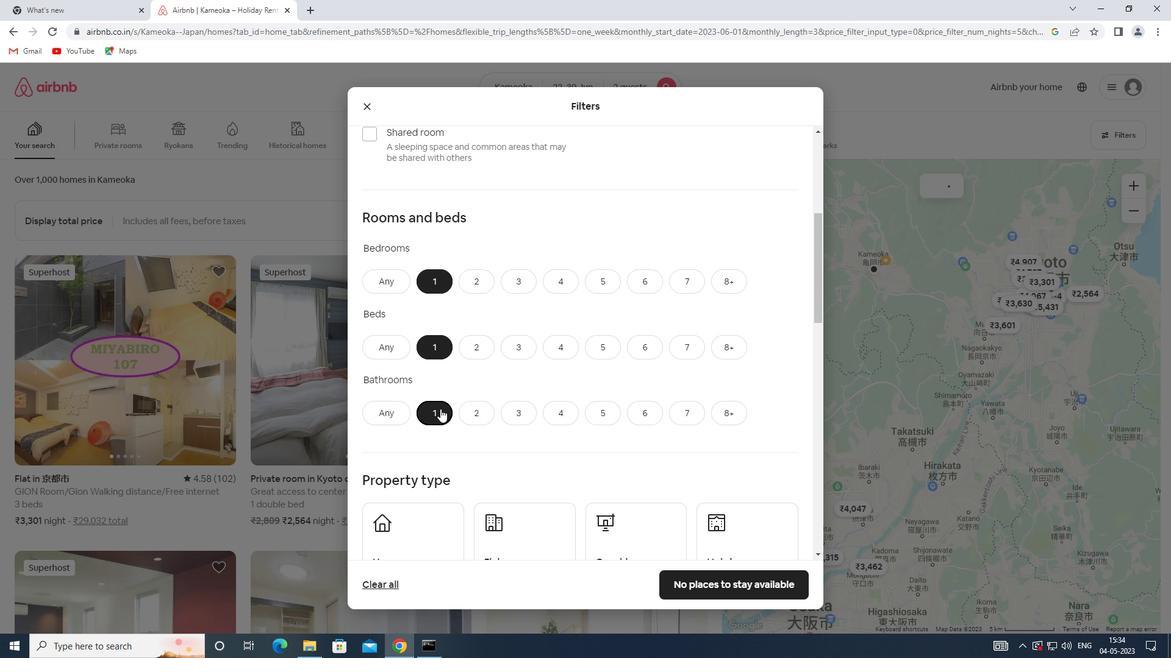 
Action: Mouse scrolled (441, 408) with delta (0, 0)
Screenshot: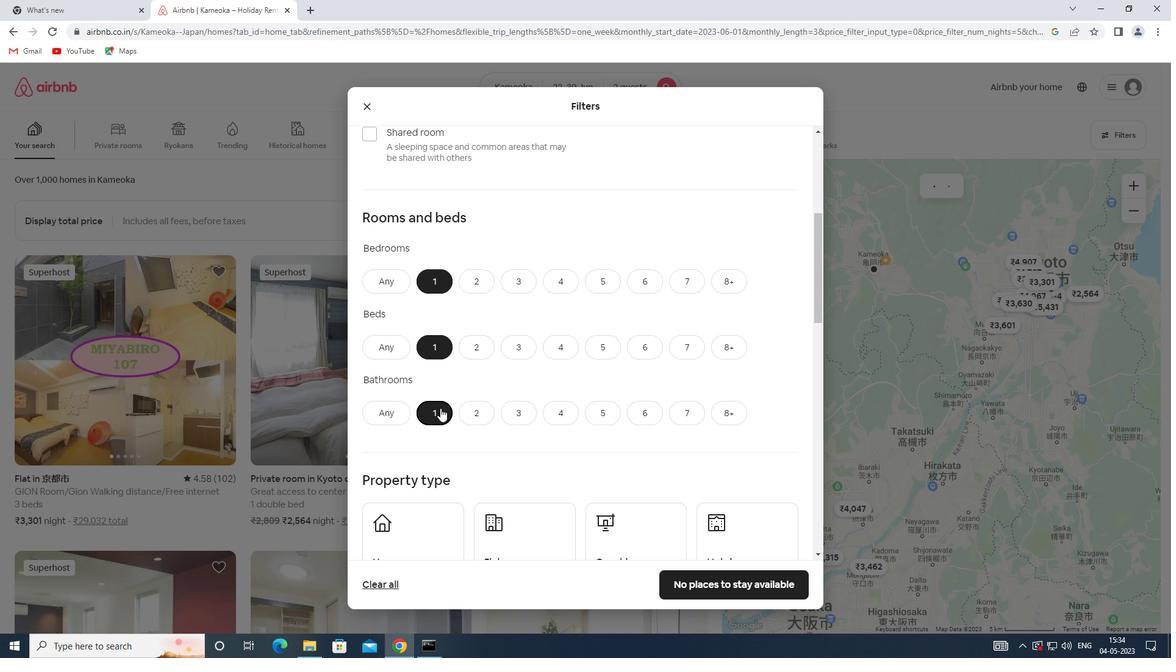 
Action: Mouse scrolled (441, 408) with delta (0, 0)
Screenshot: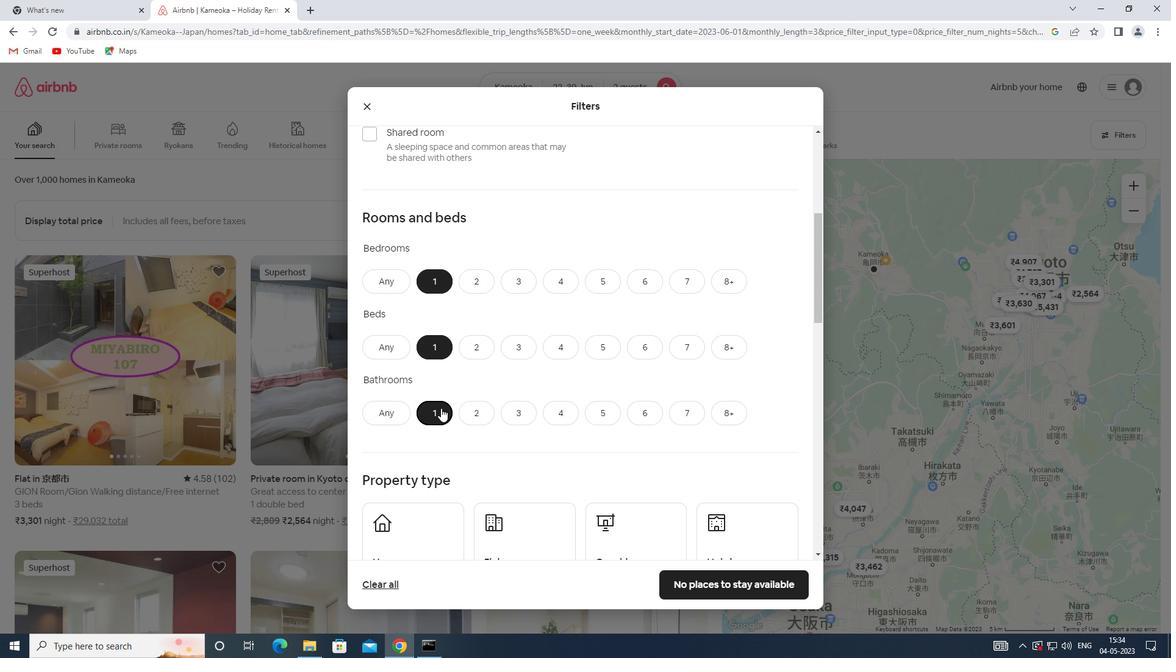 
Action: Mouse moved to (441, 408)
Screenshot: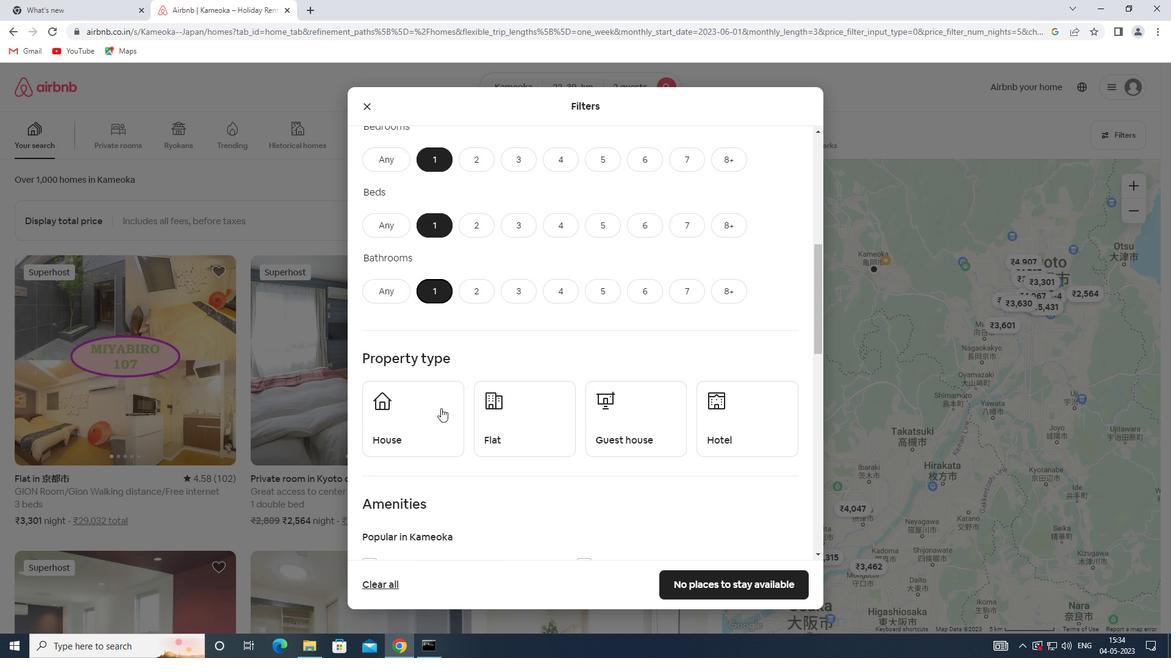 
Action: Mouse pressed left at (441, 408)
Screenshot: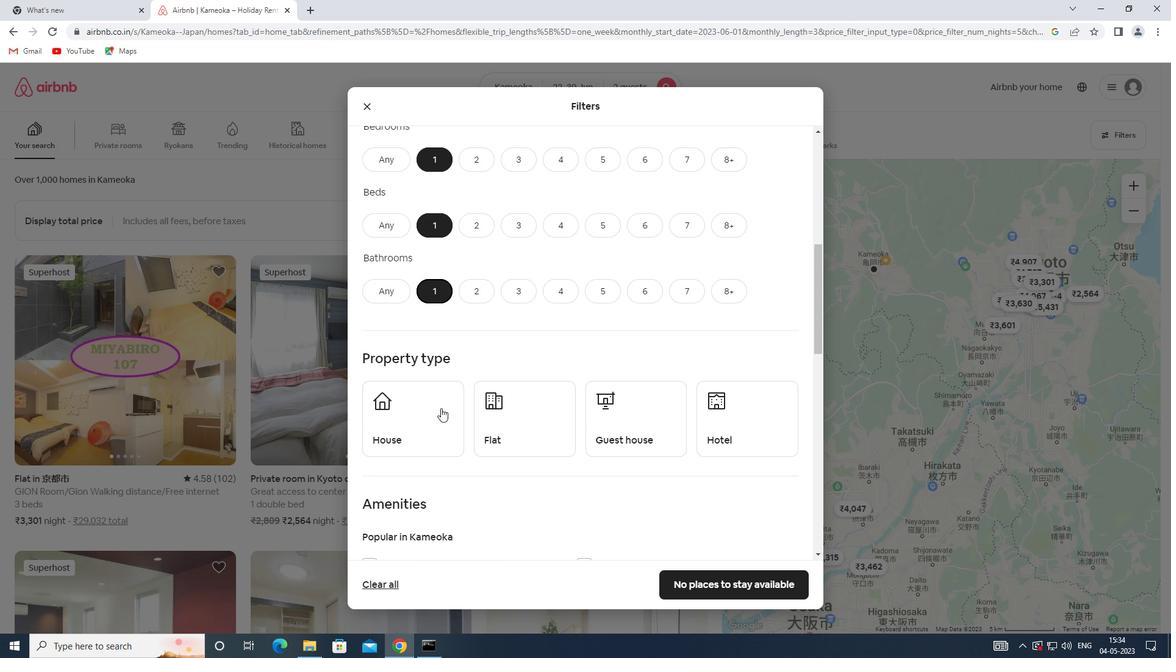 
Action: Mouse moved to (503, 412)
Screenshot: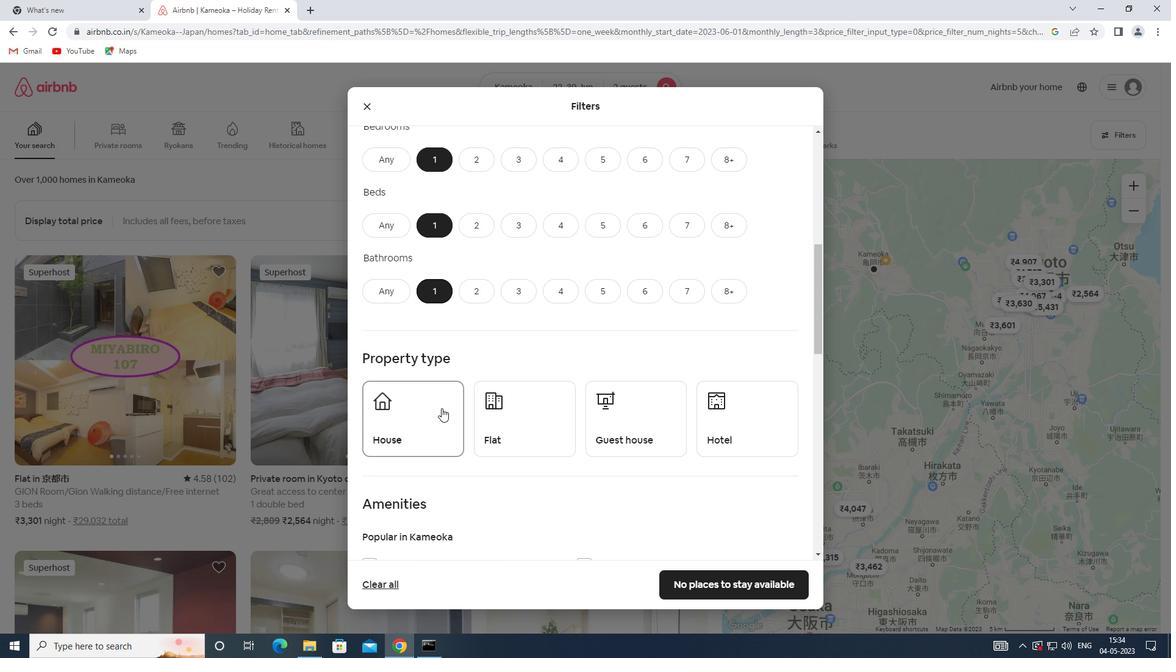 
Action: Mouse pressed left at (503, 412)
Screenshot: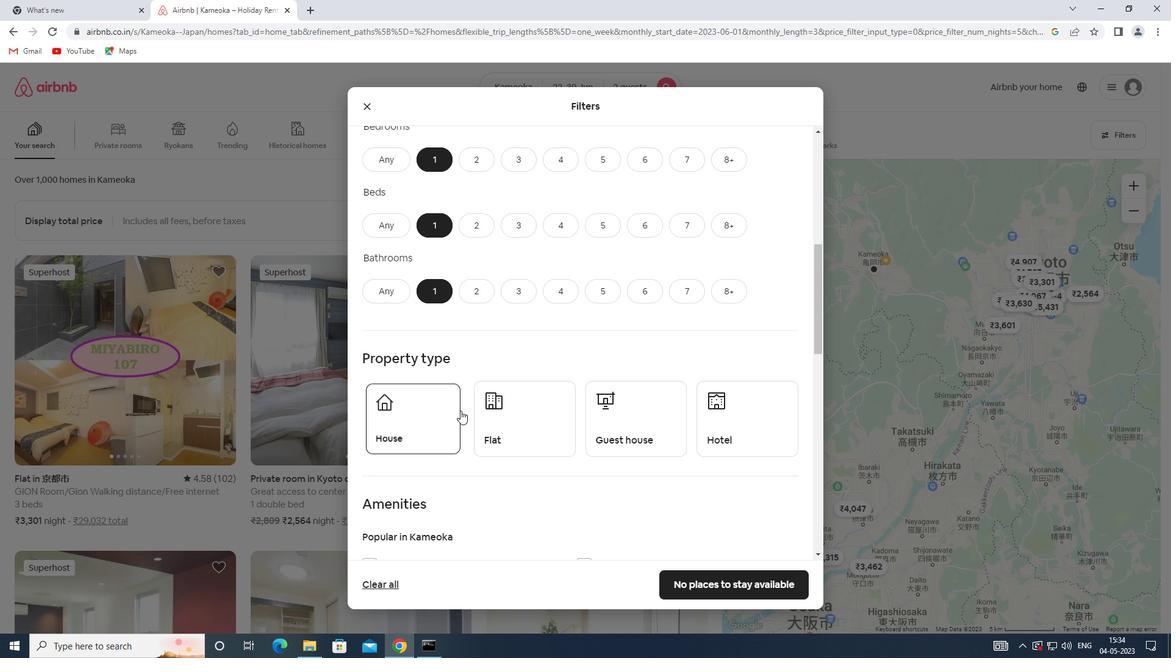 
Action: Mouse moved to (603, 412)
Screenshot: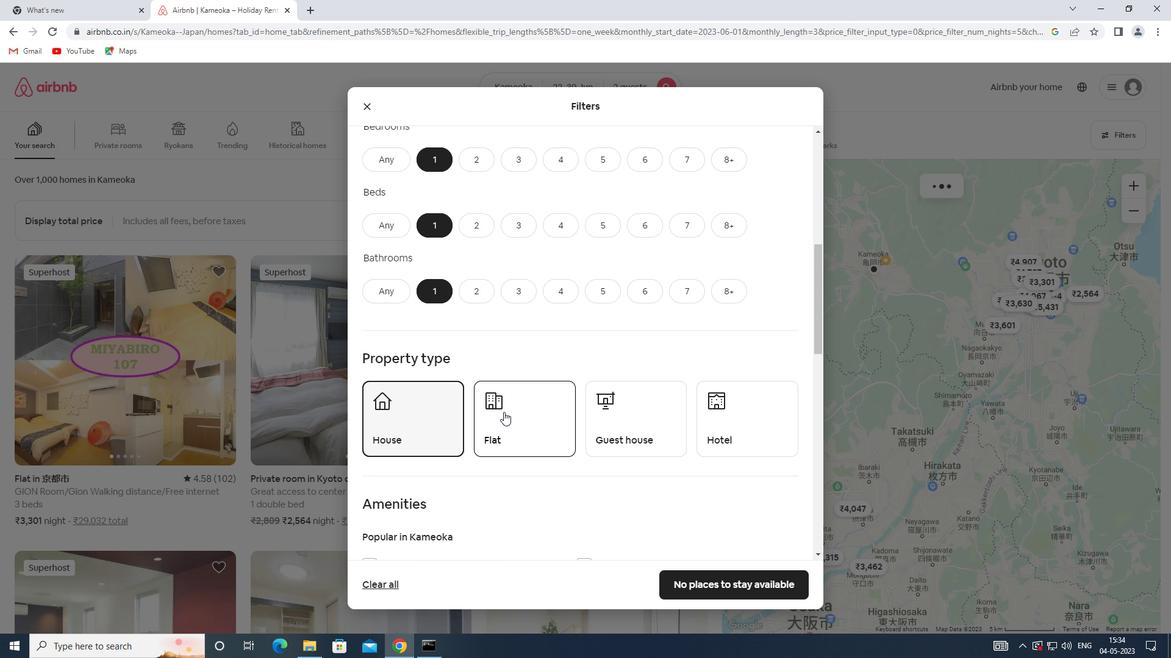 
Action: Mouse pressed left at (603, 412)
Screenshot: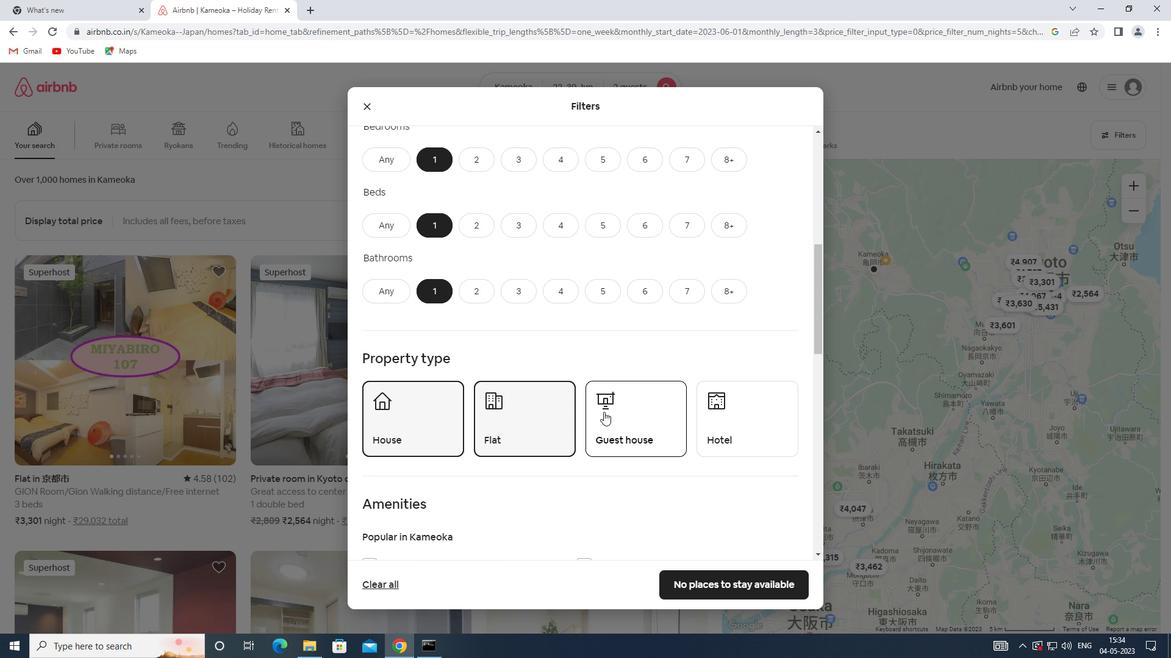 
Action: Mouse moved to (716, 413)
Screenshot: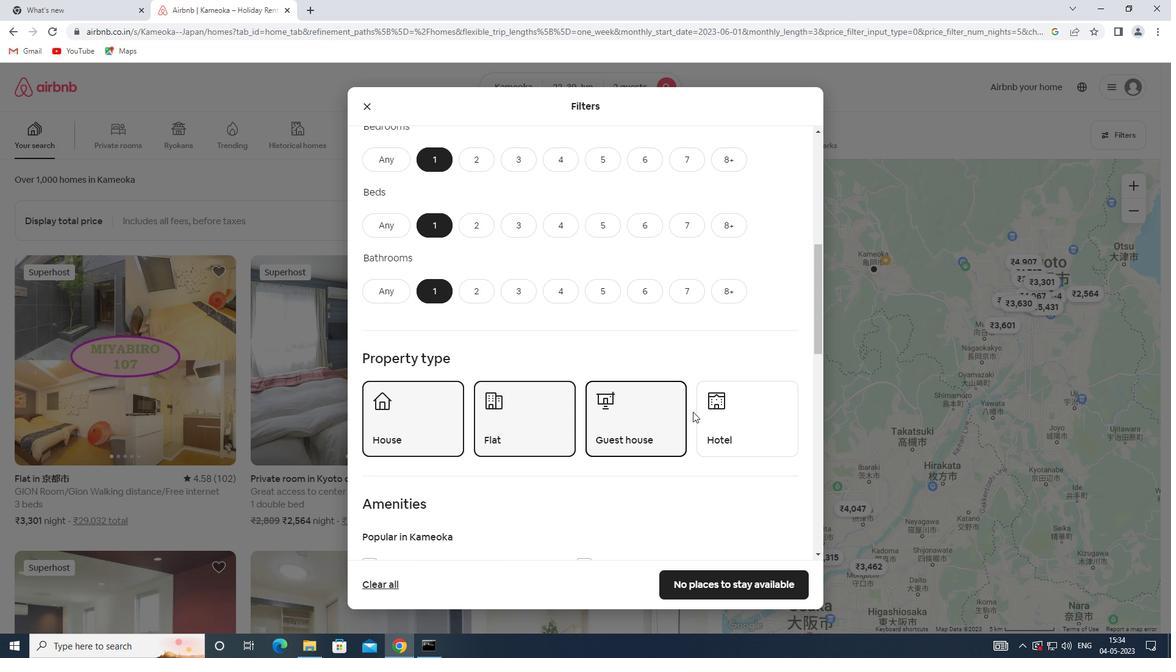
Action: Mouse pressed left at (716, 413)
Screenshot: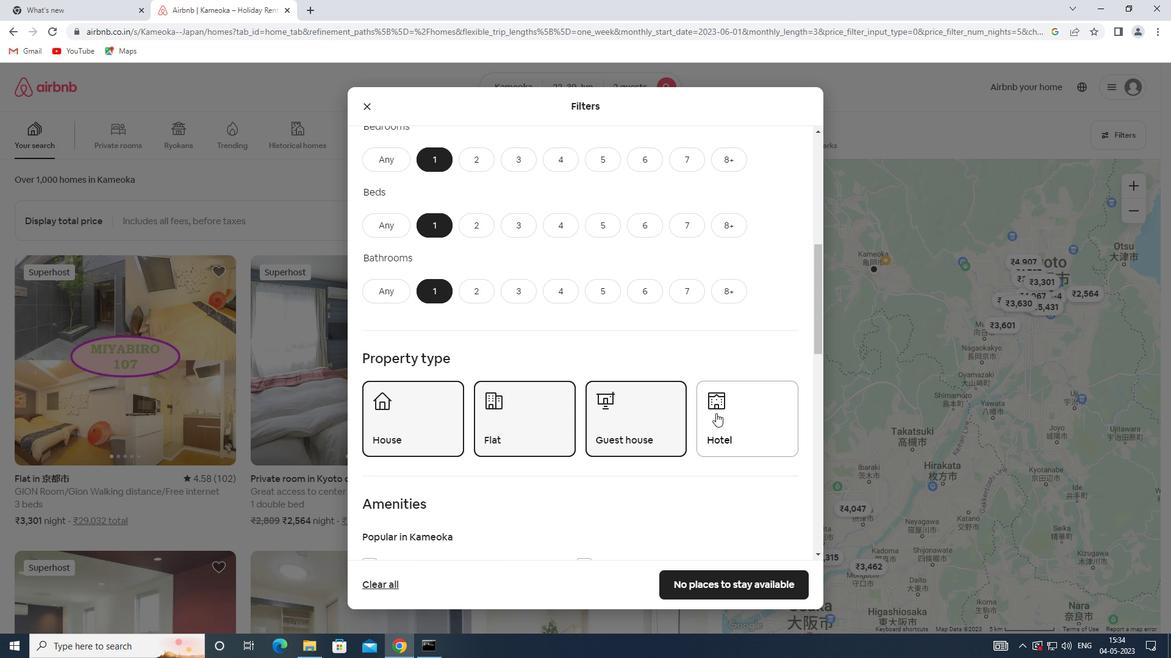
Action: Mouse moved to (567, 392)
Screenshot: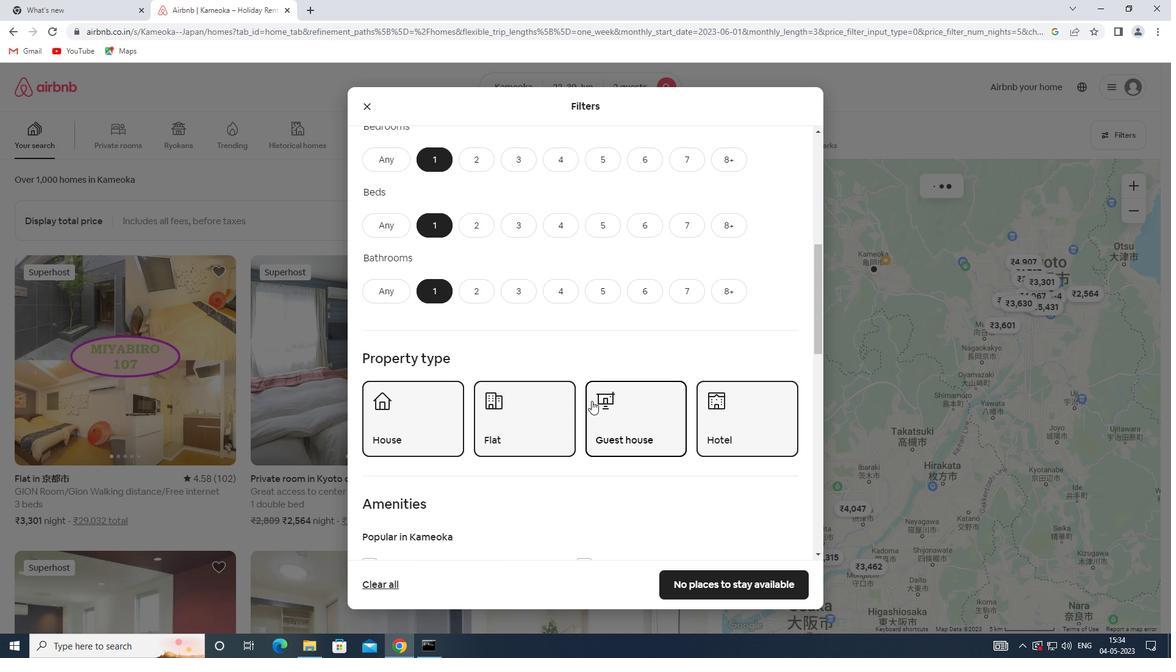 
Action: Mouse scrolled (567, 392) with delta (0, 0)
Screenshot: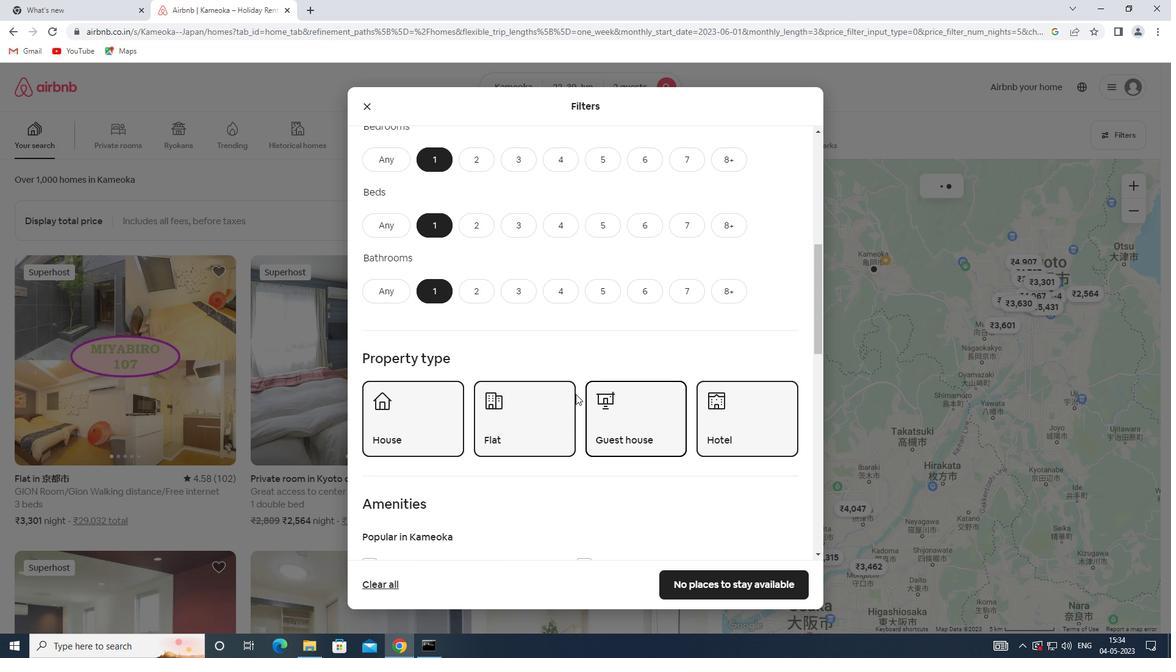 
Action: Mouse scrolled (567, 392) with delta (0, 0)
Screenshot: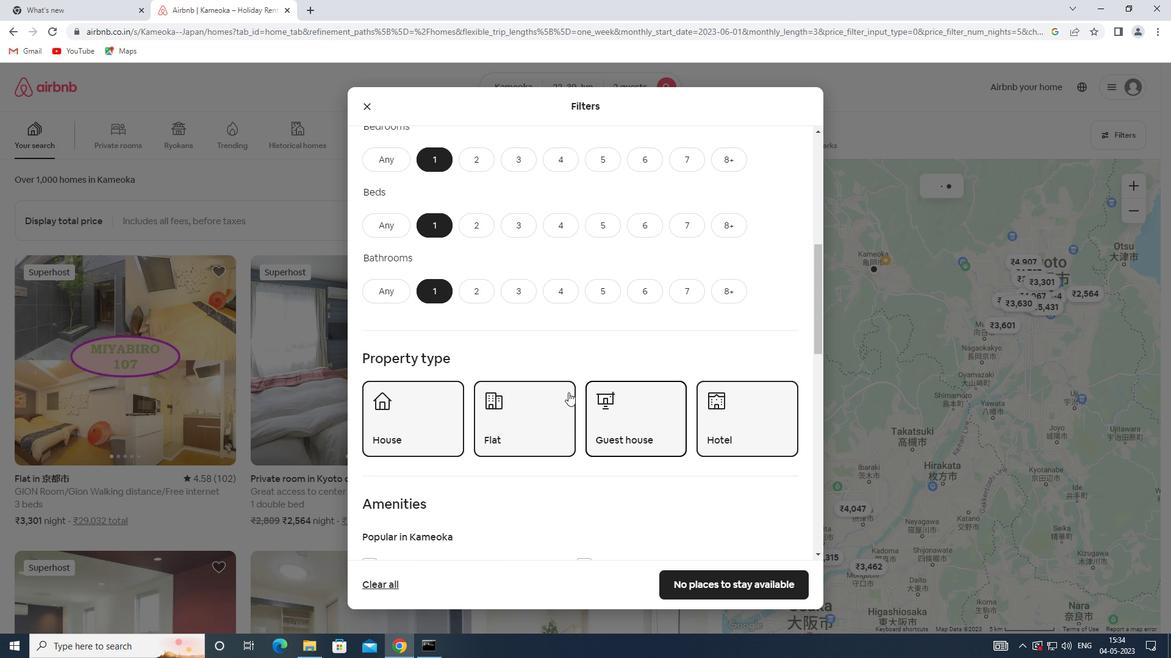 
Action: Mouse scrolled (567, 392) with delta (0, 0)
Screenshot: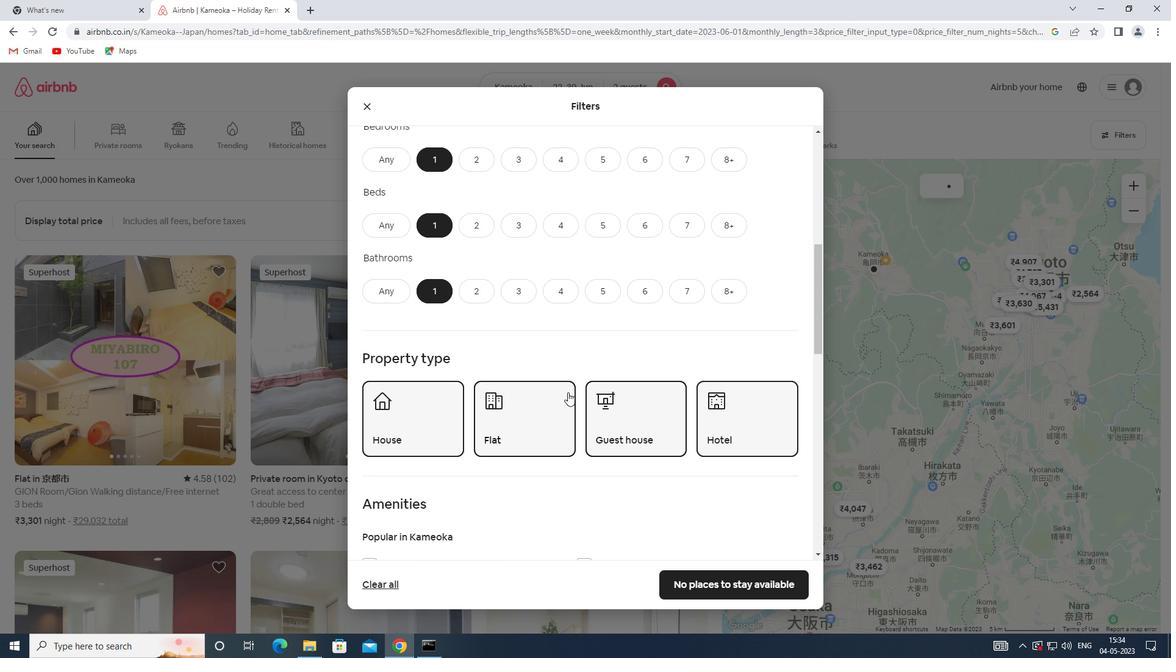 
Action: Mouse moved to (565, 389)
Screenshot: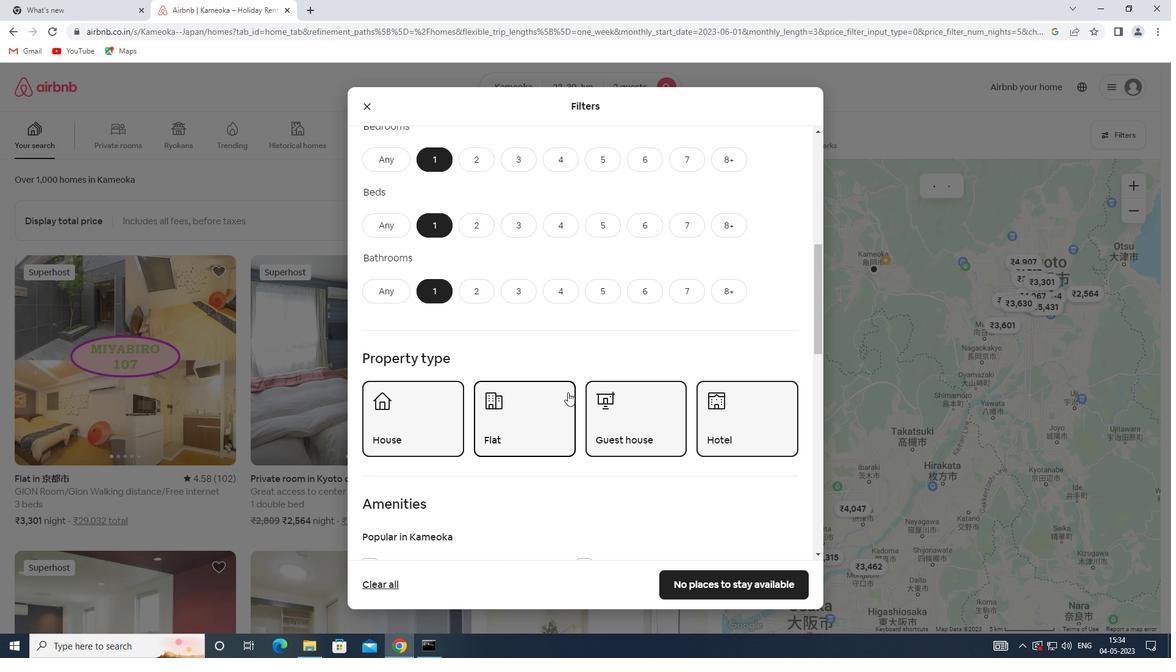 
Action: Mouse scrolled (565, 389) with delta (0, 0)
Screenshot: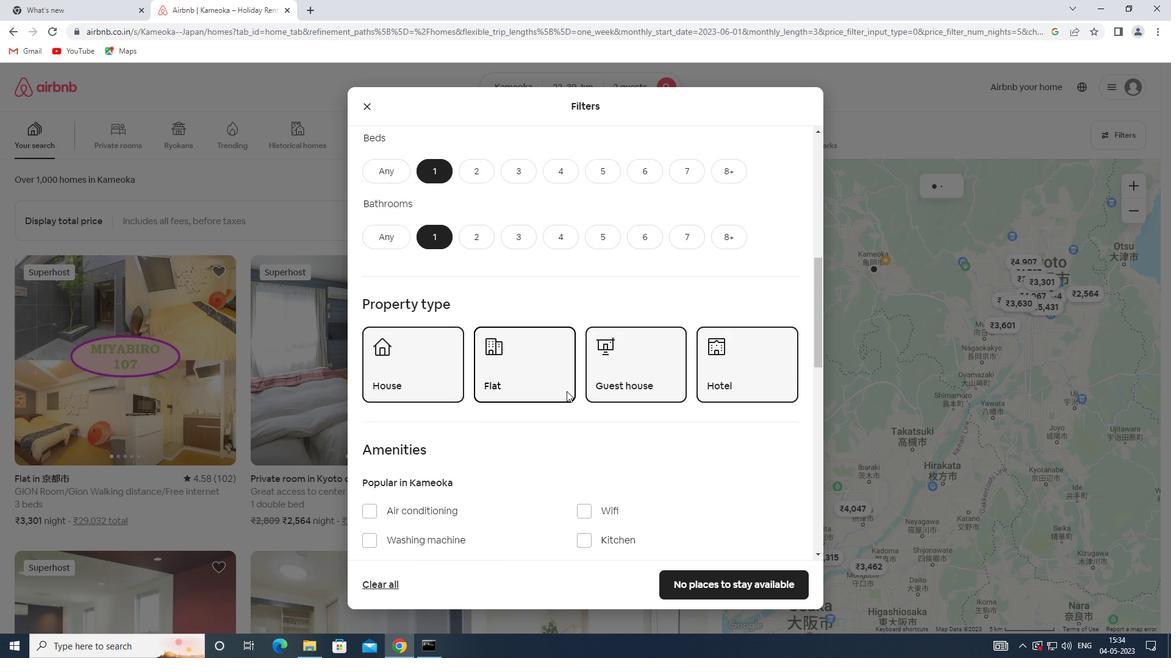 
Action: Mouse scrolled (565, 389) with delta (0, 0)
Screenshot: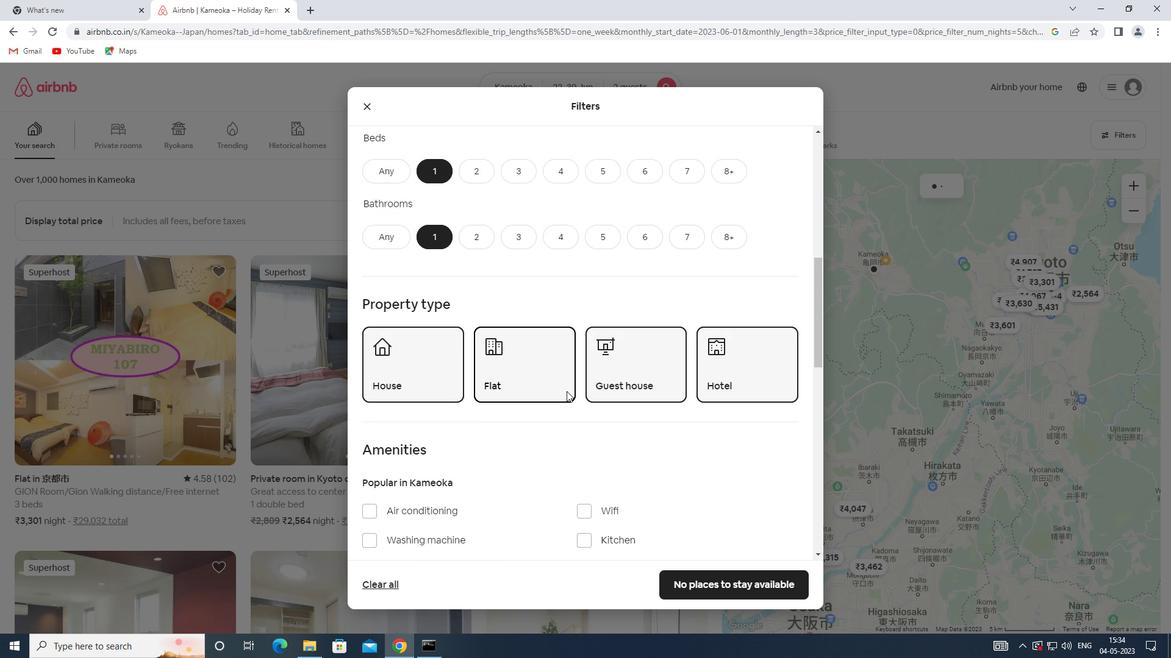 
Action: Mouse scrolled (565, 389) with delta (0, 0)
Screenshot: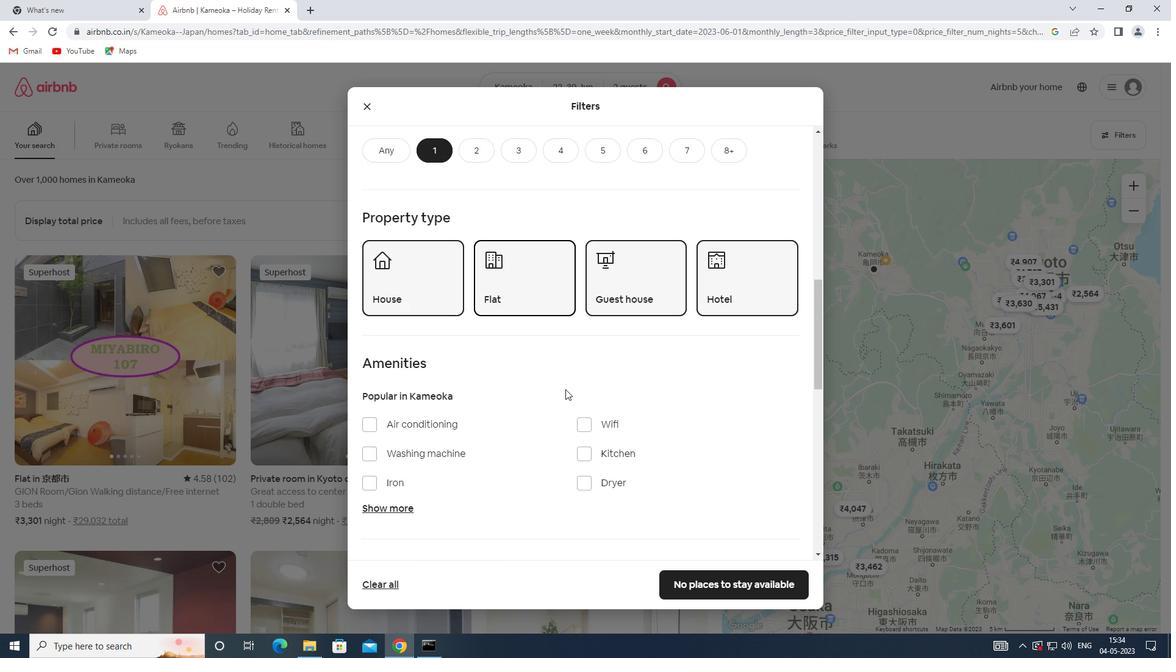 
Action: Mouse moved to (768, 423)
Screenshot: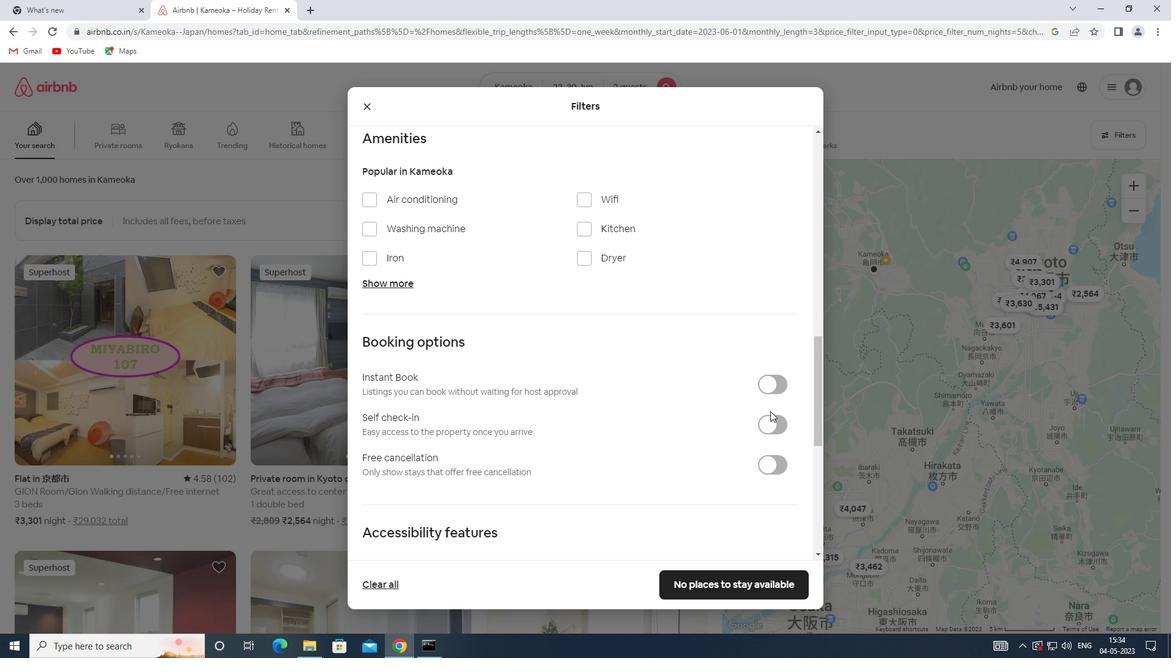 
Action: Mouse pressed left at (768, 423)
Screenshot: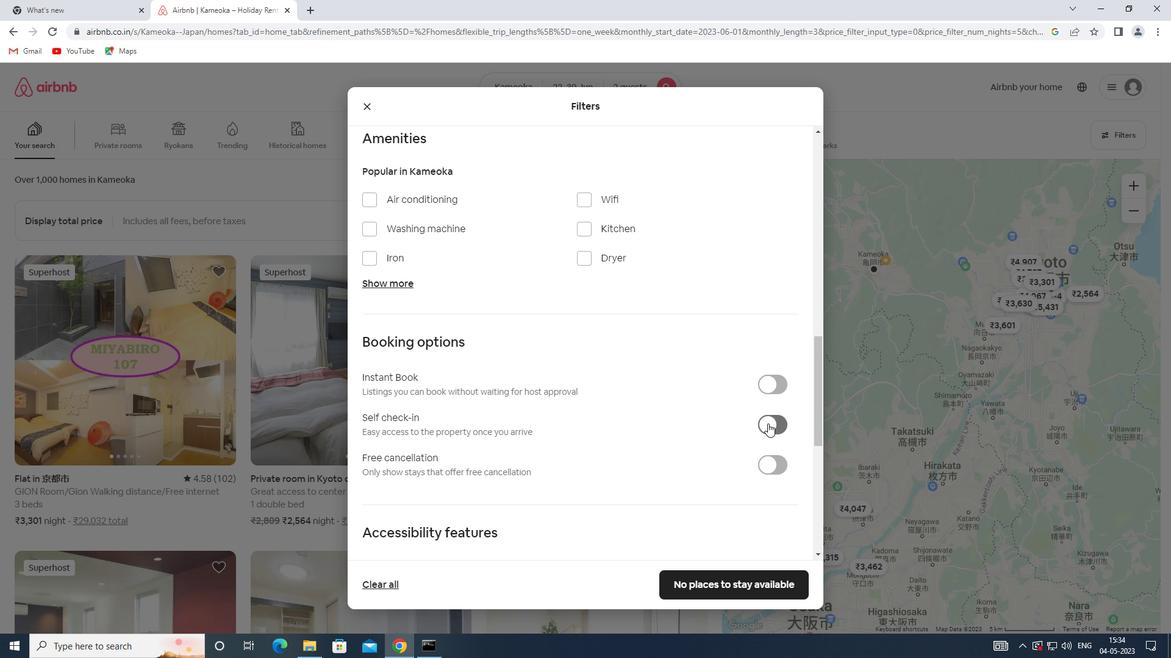 
Action: Mouse moved to (598, 402)
Screenshot: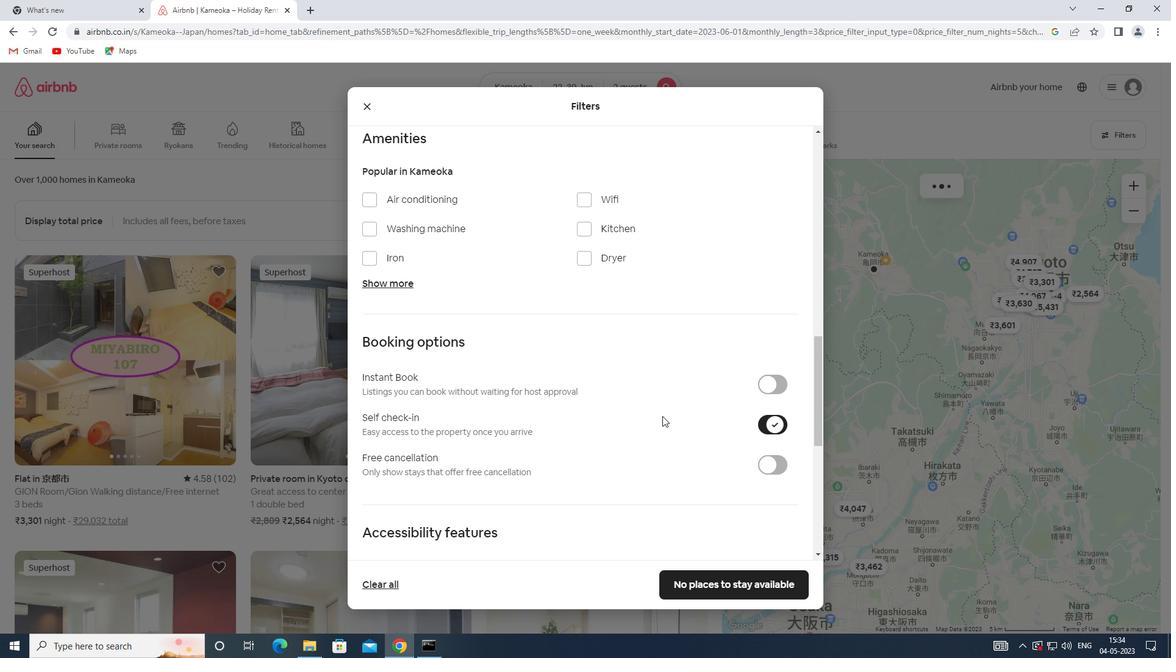 
Action: Mouse scrolled (598, 401) with delta (0, 0)
Screenshot: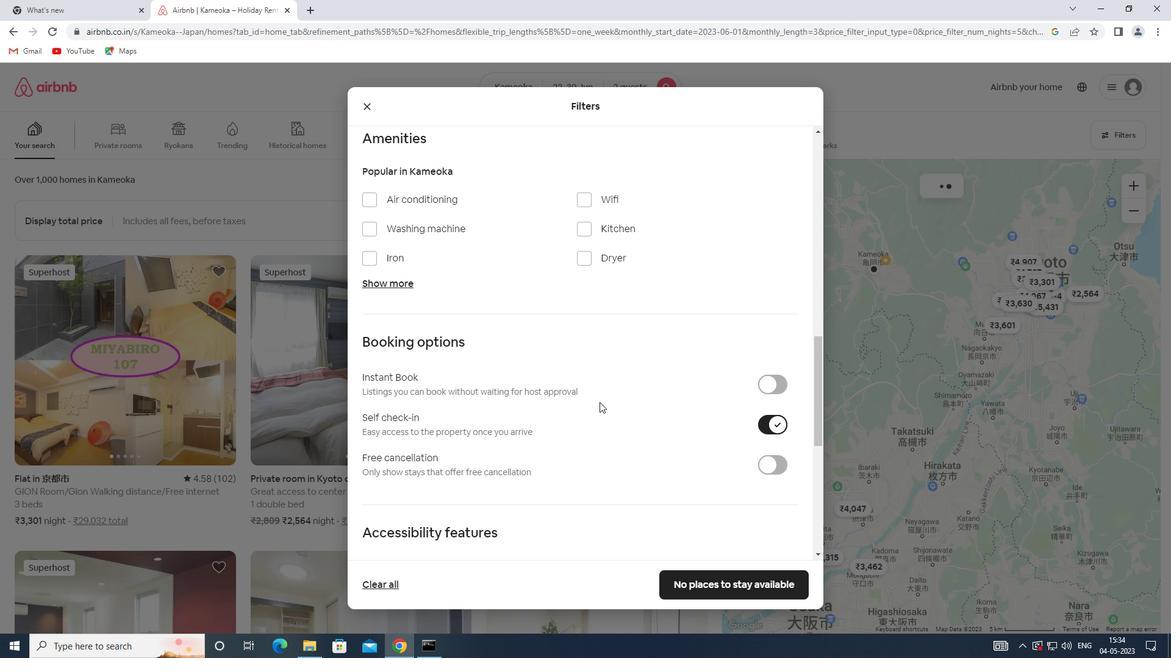 
Action: Mouse scrolled (598, 401) with delta (0, 0)
Screenshot: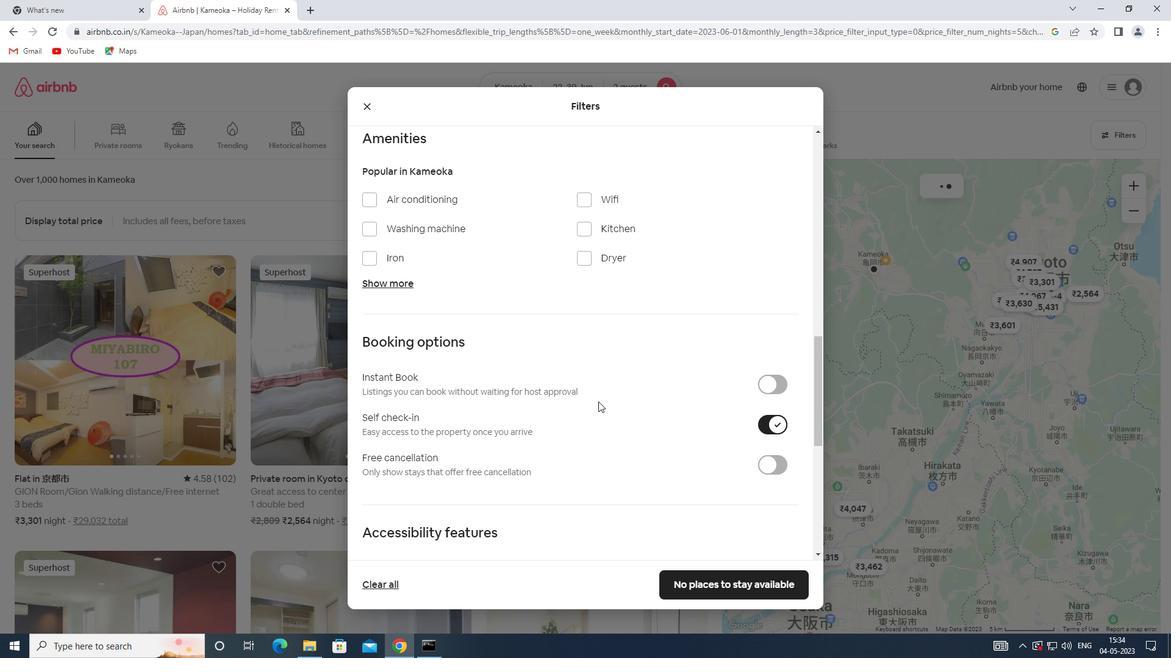 
Action: Mouse scrolled (598, 401) with delta (0, 0)
Screenshot: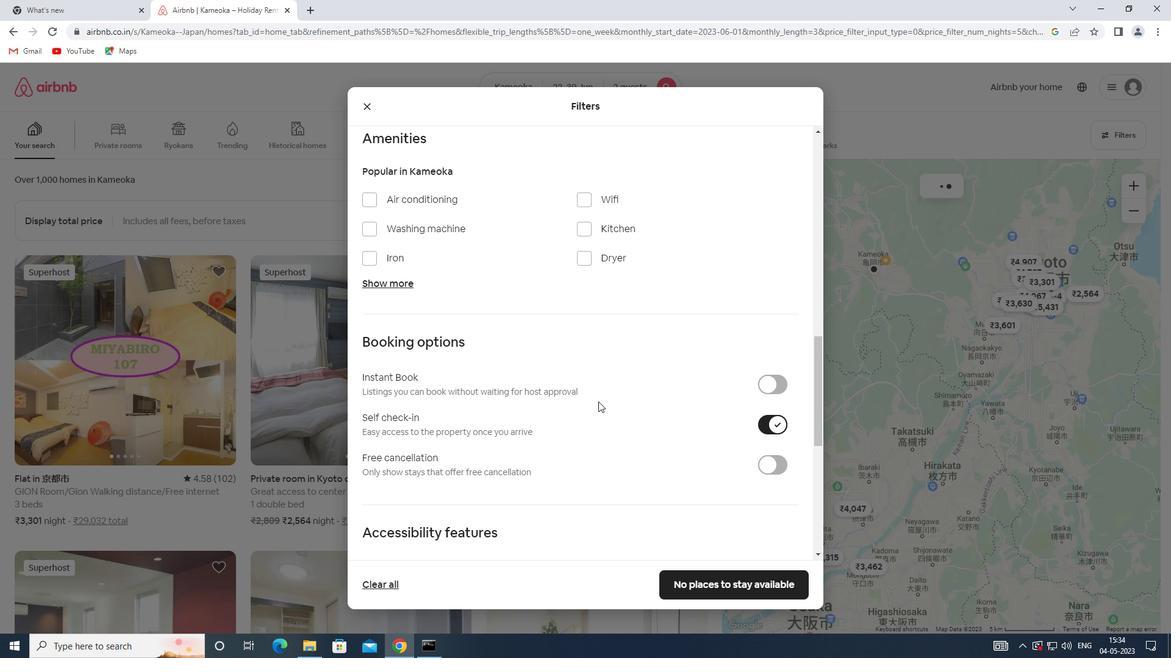 
Action: Mouse moved to (594, 399)
Screenshot: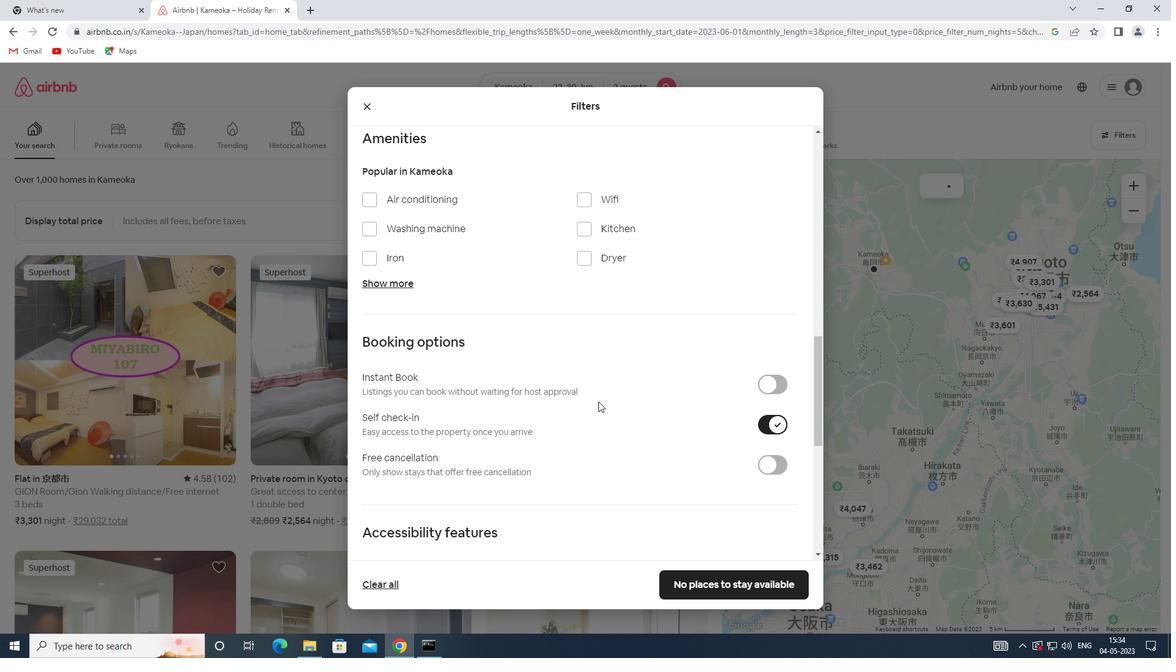 
Action: Mouse scrolled (594, 398) with delta (0, 0)
Screenshot: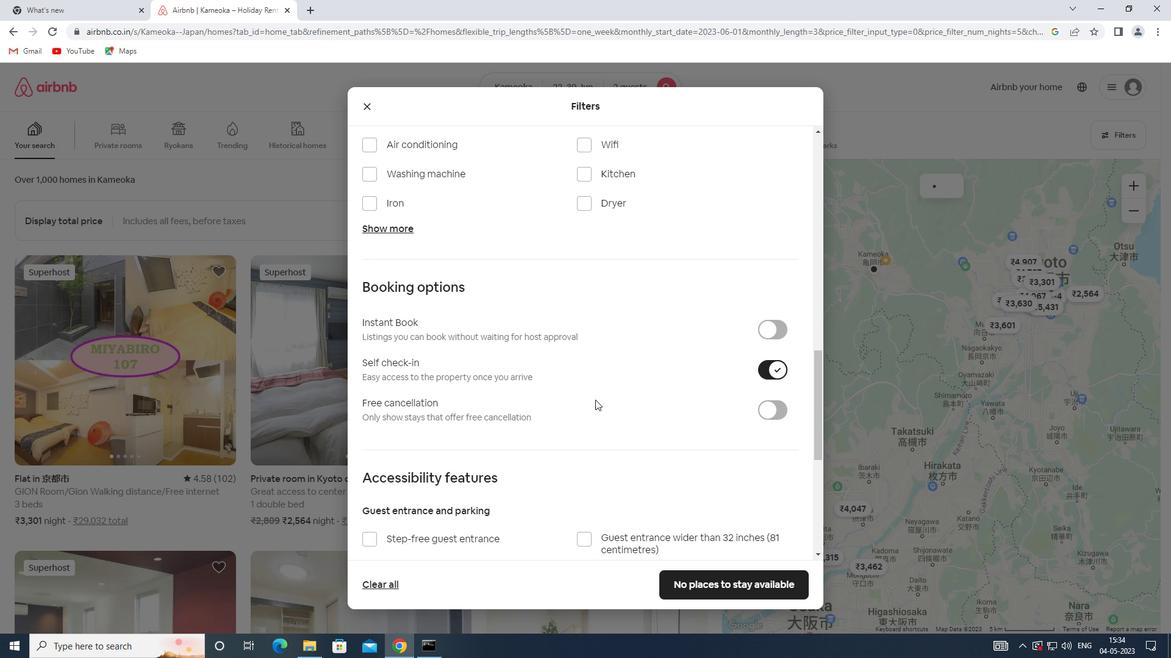 
Action: Mouse scrolled (594, 398) with delta (0, 0)
Screenshot: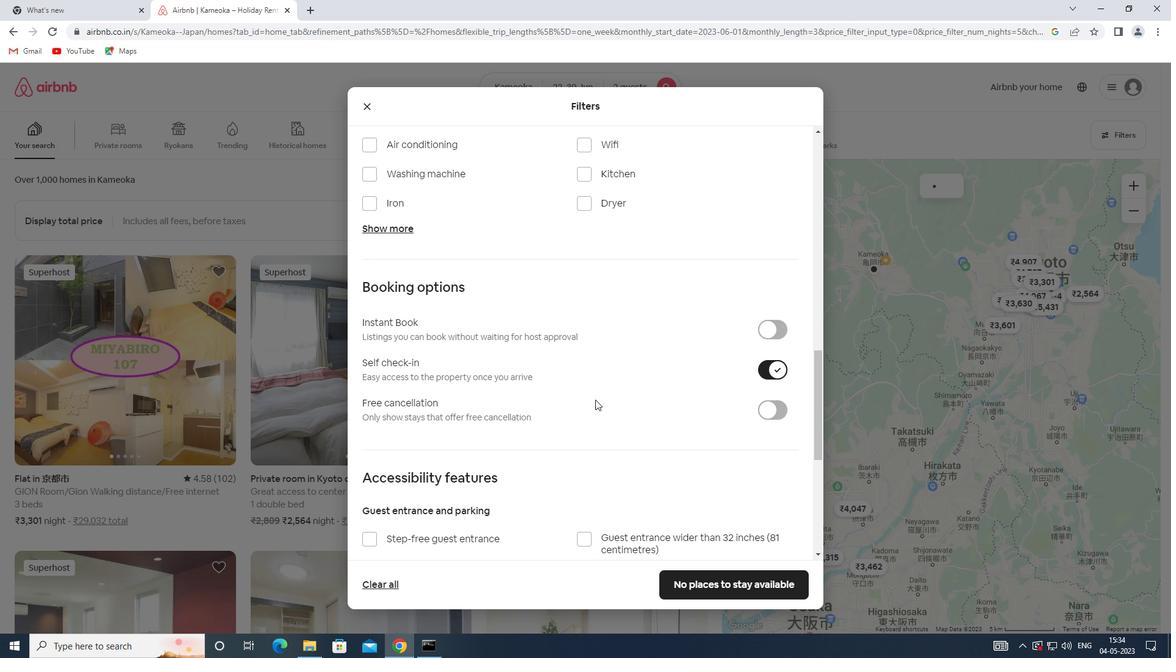 
Action: Mouse scrolled (594, 398) with delta (0, 0)
Screenshot: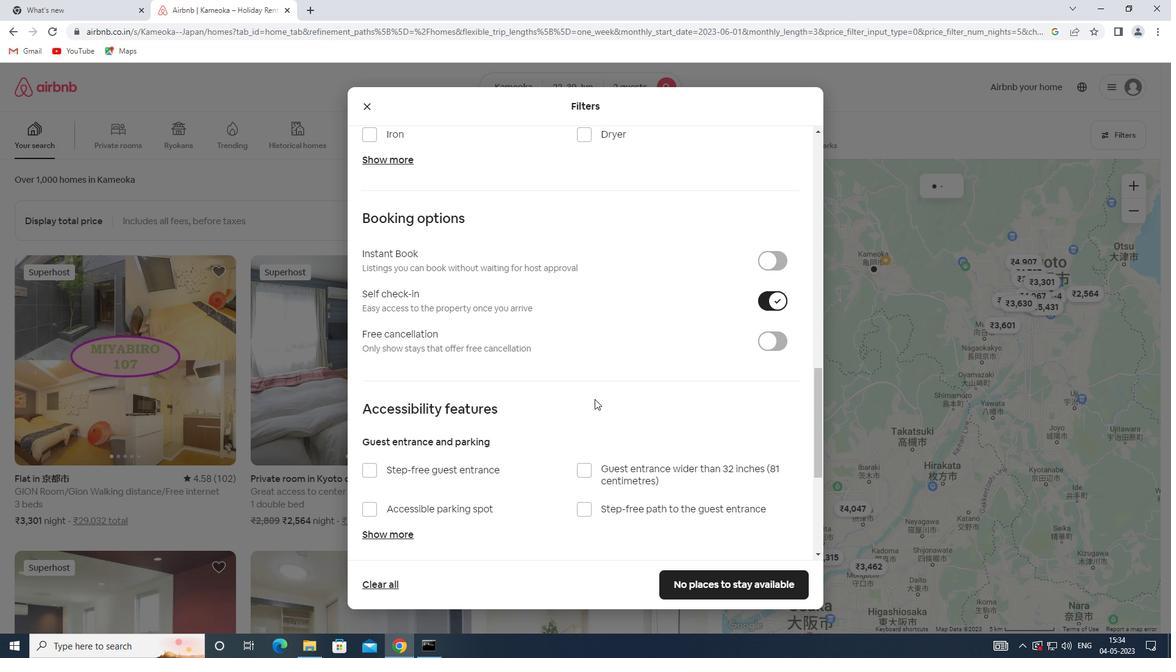 
Action: Mouse moved to (412, 517)
Screenshot: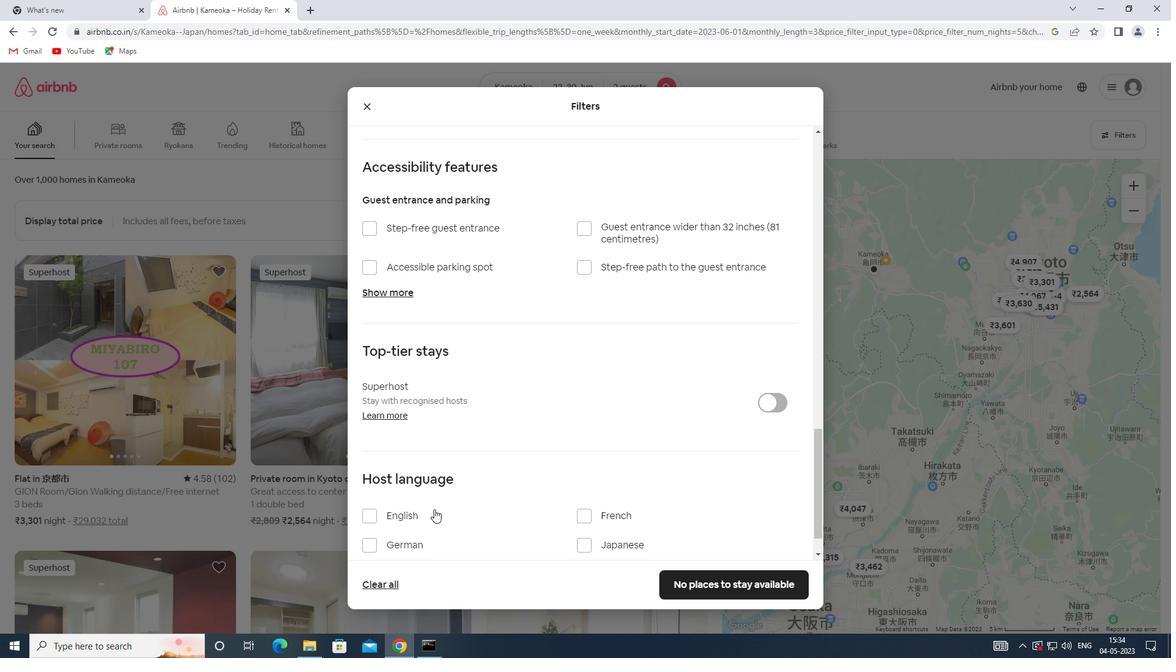 
Action: Mouse pressed left at (412, 517)
Screenshot: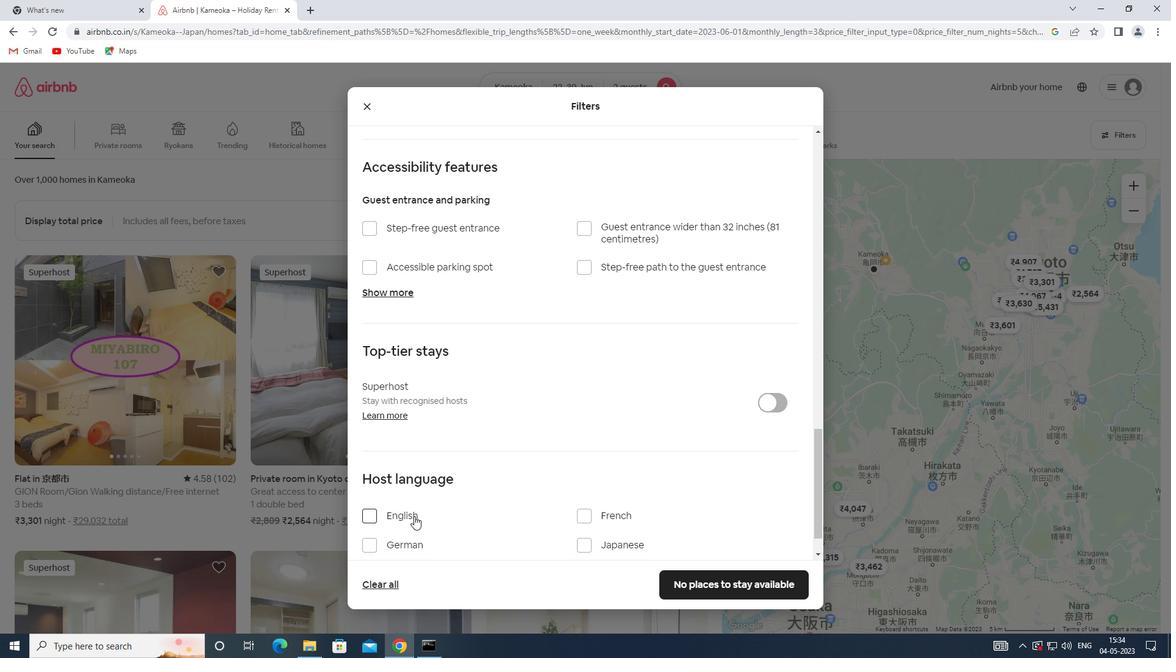 
Action: Mouse moved to (767, 592)
Screenshot: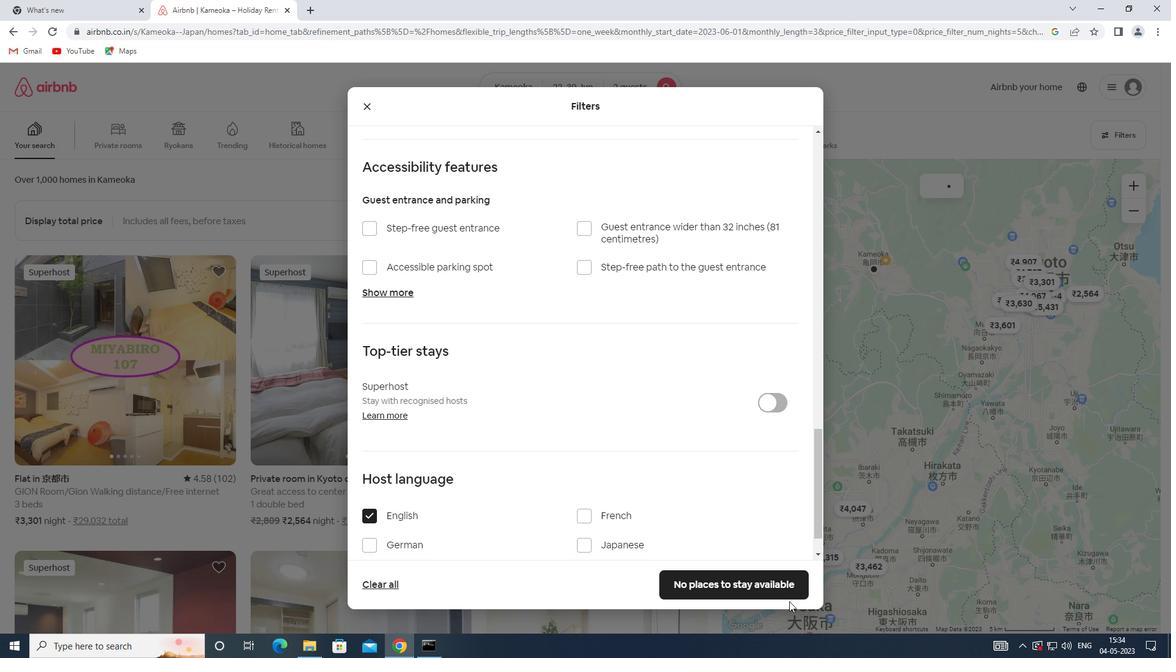 
Action: Mouse pressed left at (767, 592)
Screenshot: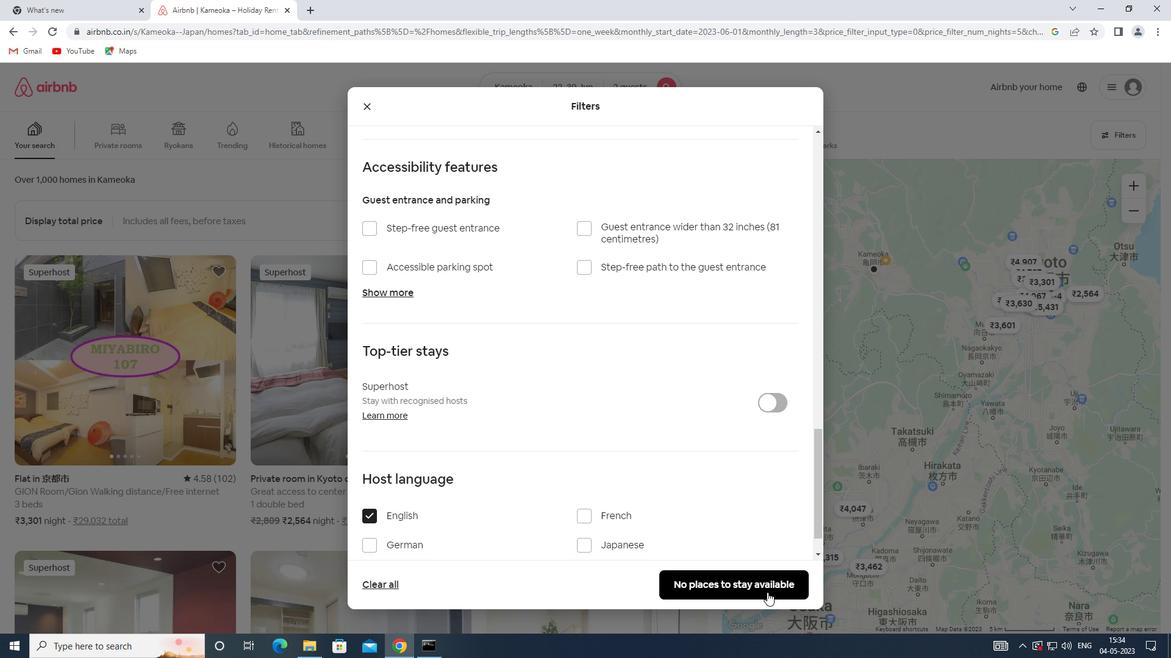 
